 Task: Create a due date automation trigger when advanced on, on the monday before a card is due add checklist with an incomplete checklists at 11:00 AM.
Action: Mouse moved to (933, 275)
Screenshot: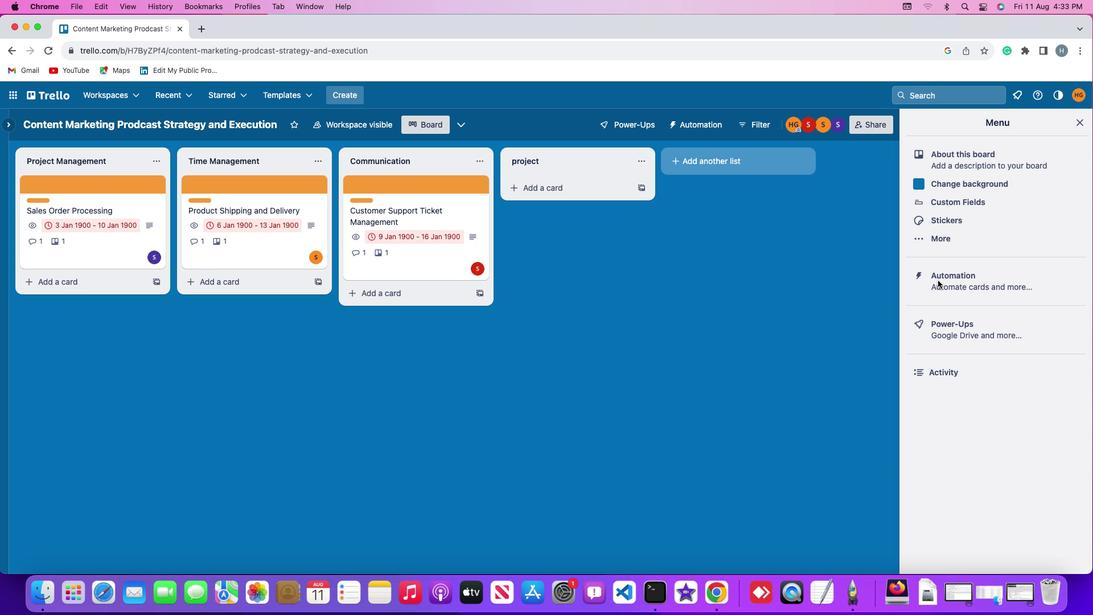 
Action: Mouse pressed left at (933, 275)
Screenshot: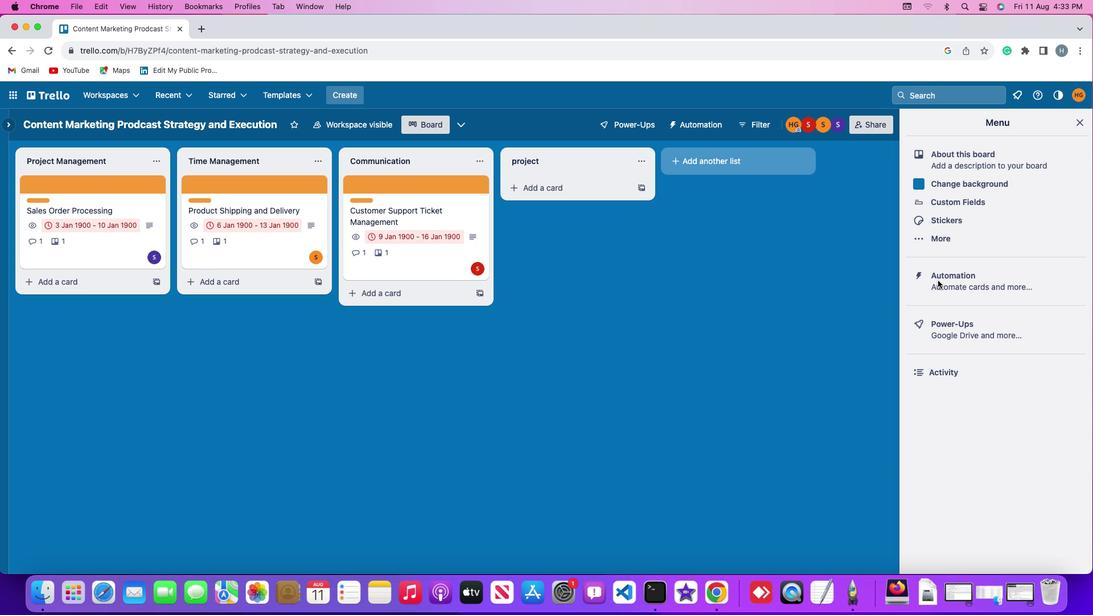 
Action: Mouse moved to (933, 275)
Screenshot: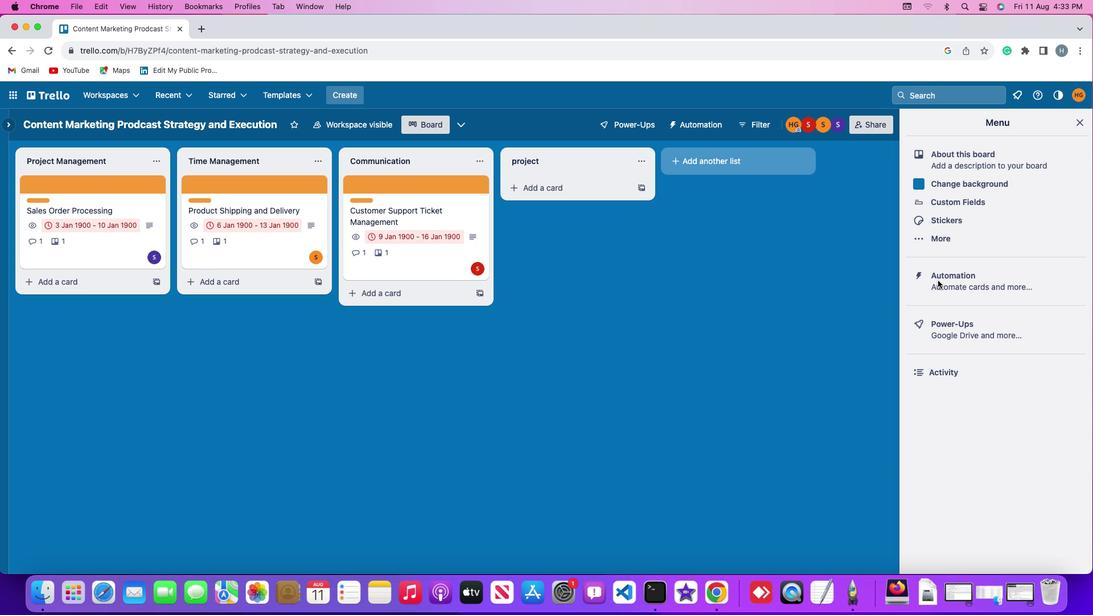 
Action: Mouse pressed left at (933, 275)
Screenshot: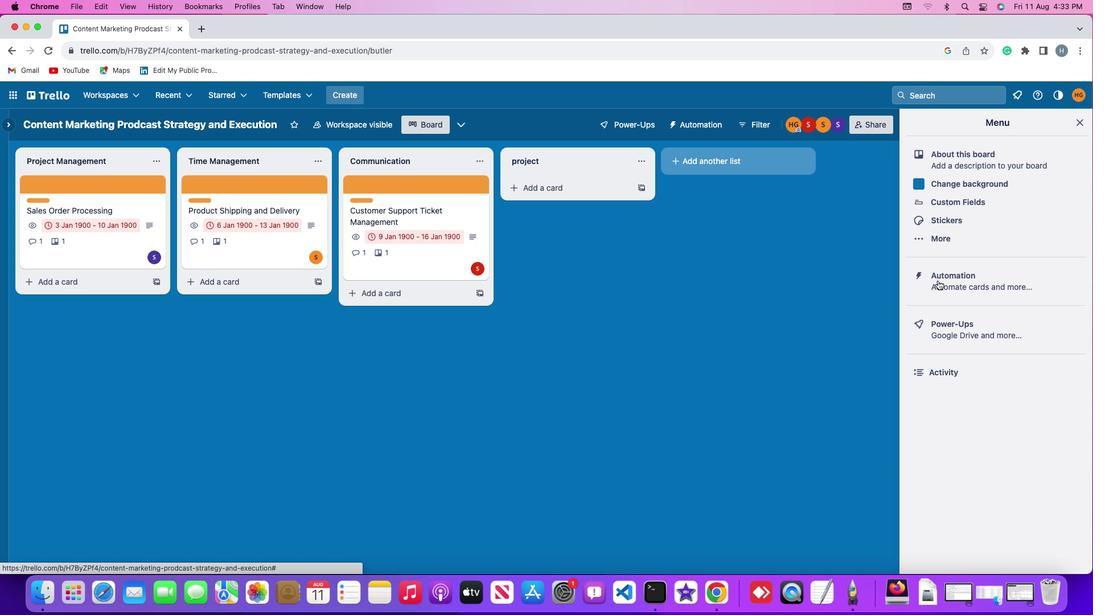 
Action: Mouse moved to (55, 264)
Screenshot: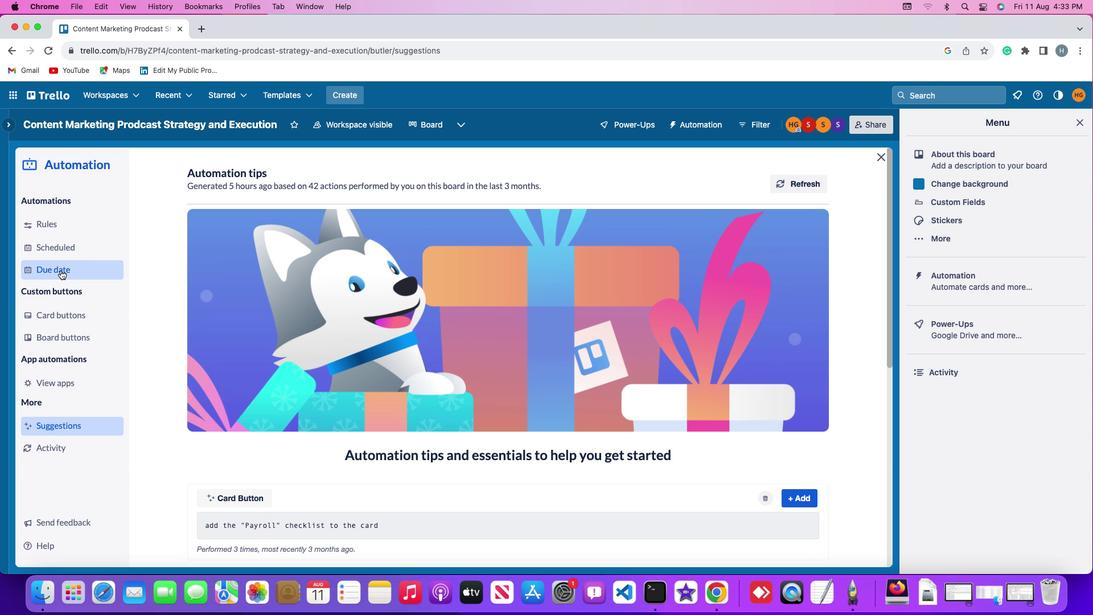 
Action: Mouse pressed left at (55, 264)
Screenshot: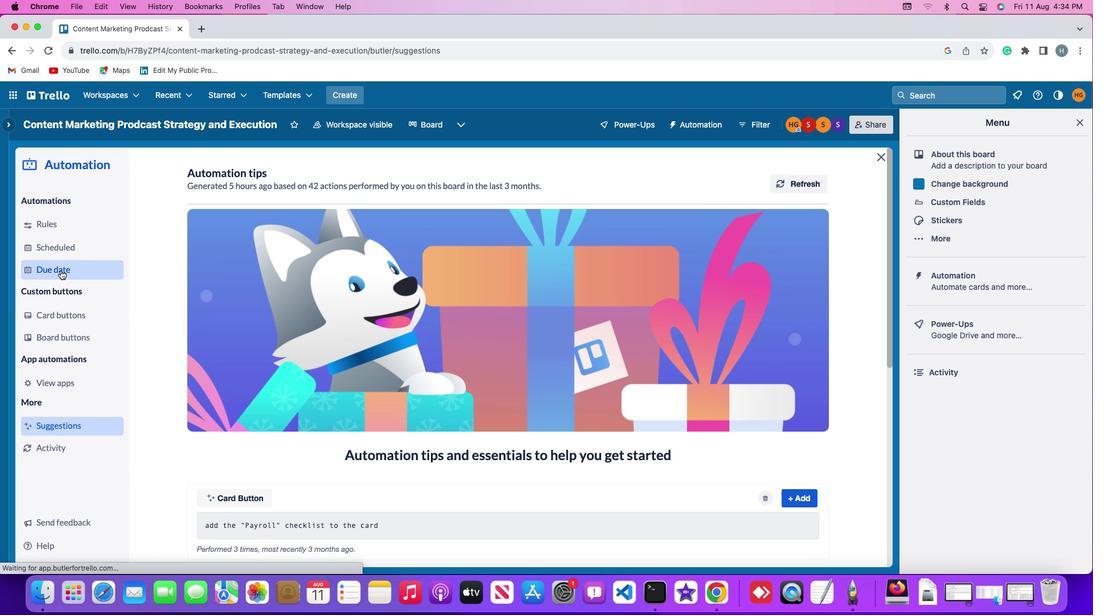 
Action: Mouse moved to (773, 171)
Screenshot: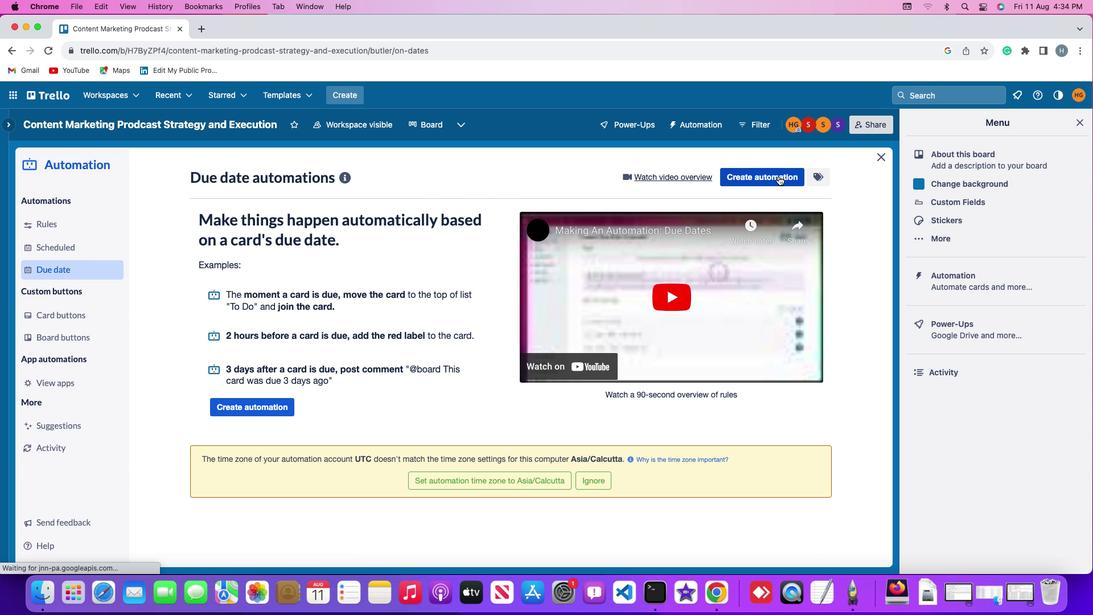 
Action: Mouse pressed left at (773, 171)
Screenshot: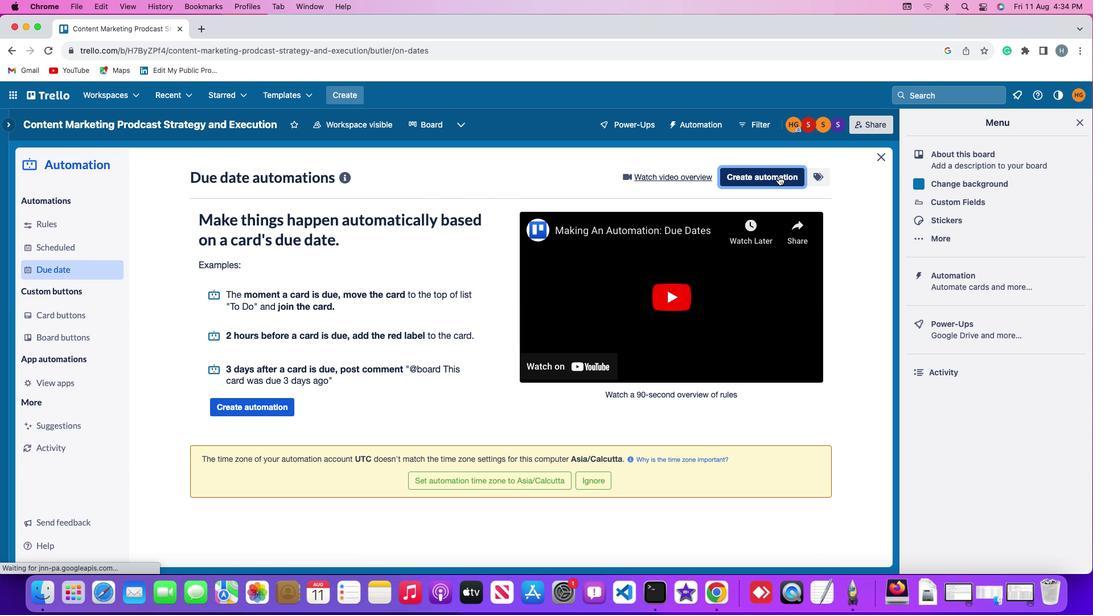 
Action: Mouse moved to (246, 284)
Screenshot: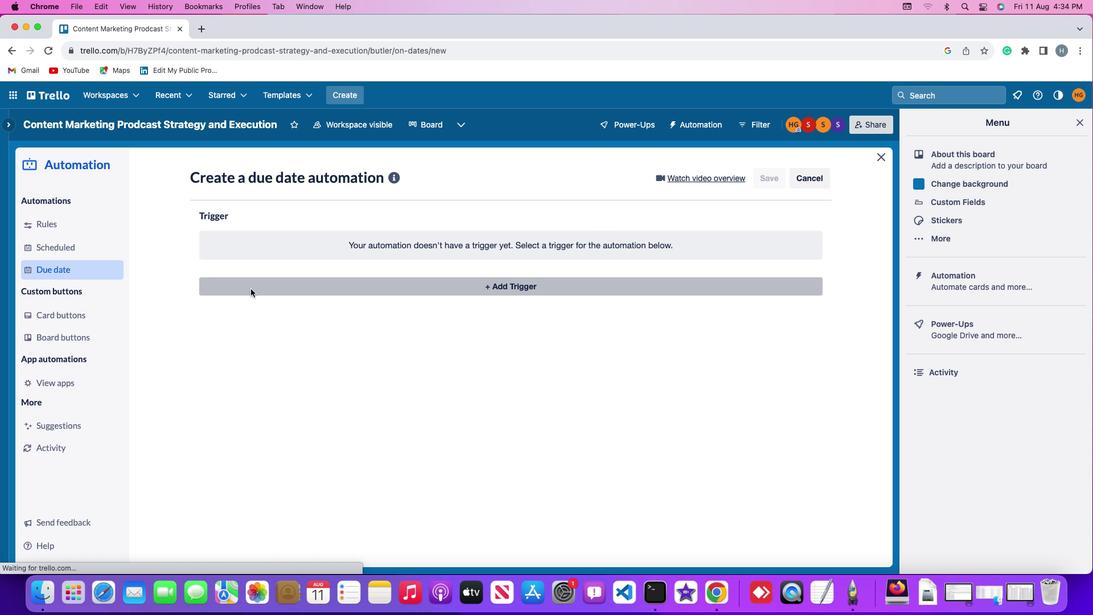 
Action: Mouse pressed left at (246, 284)
Screenshot: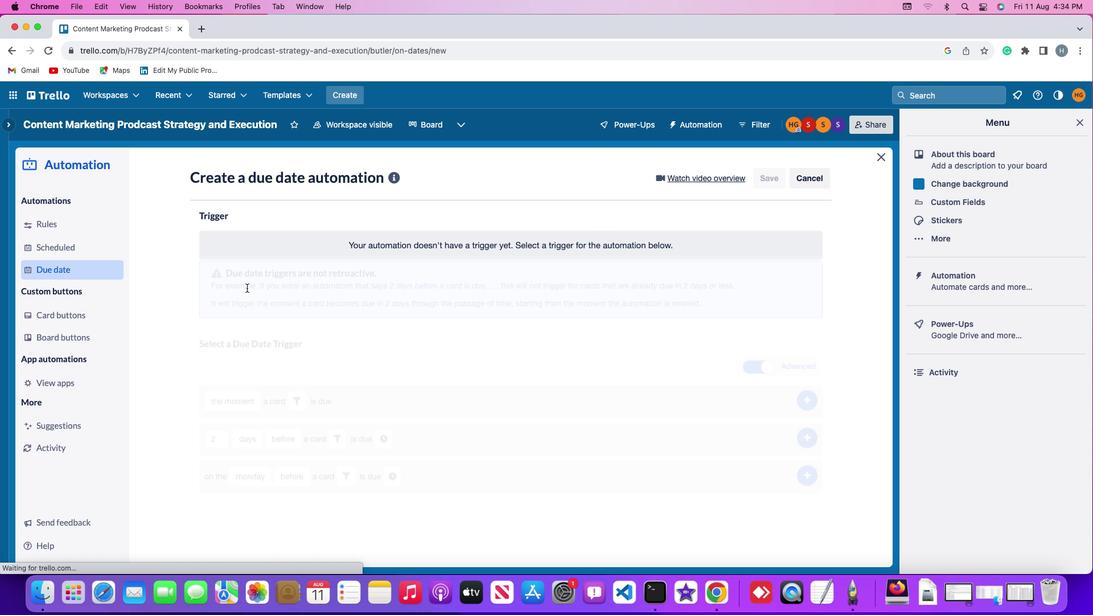 
Action: Mouse moved to (247, 490)
Screenshot: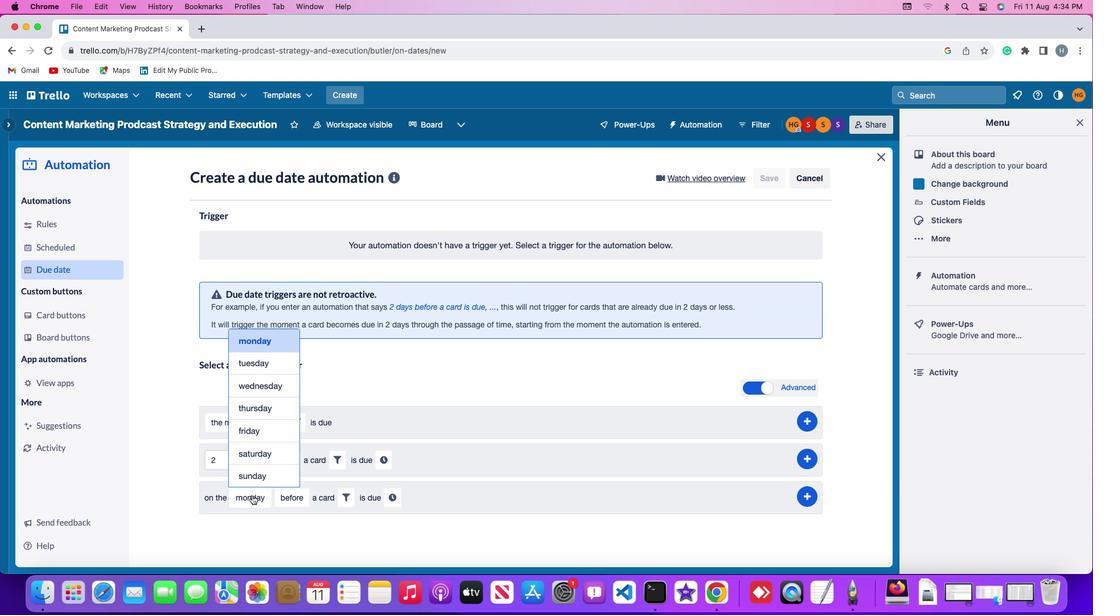
Action: Mouse pressed left at (247, 490)
Screenshot: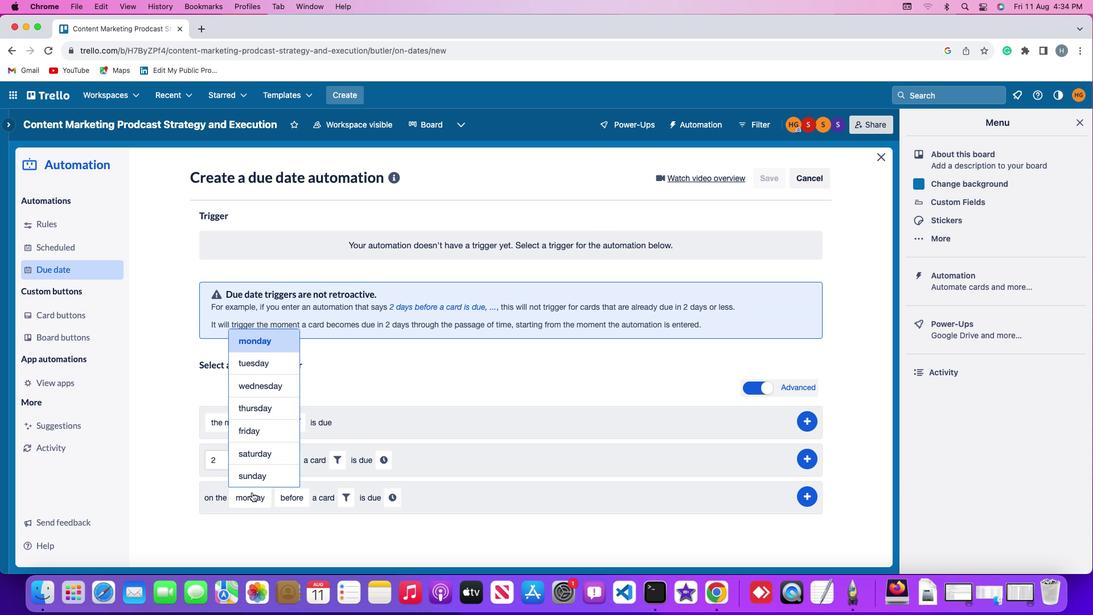 
Action: Mouse moved to (252, 340)
Screenshot: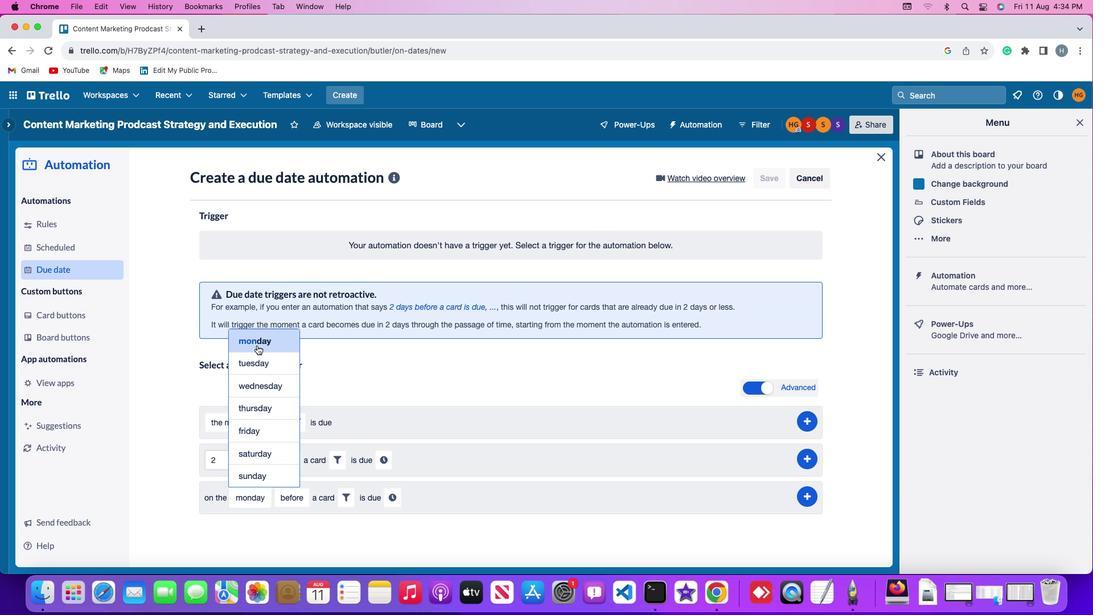 
Action: Mouse pressed left at (252, 340)
Screenshot: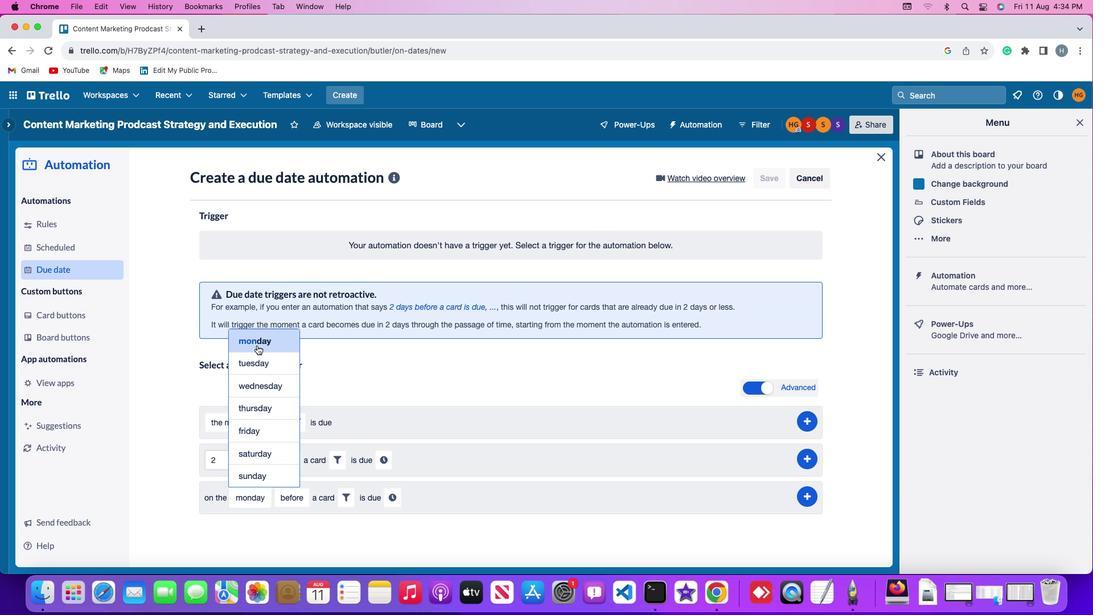 
Action: Mouse moved to (281, 494)
Screenshot: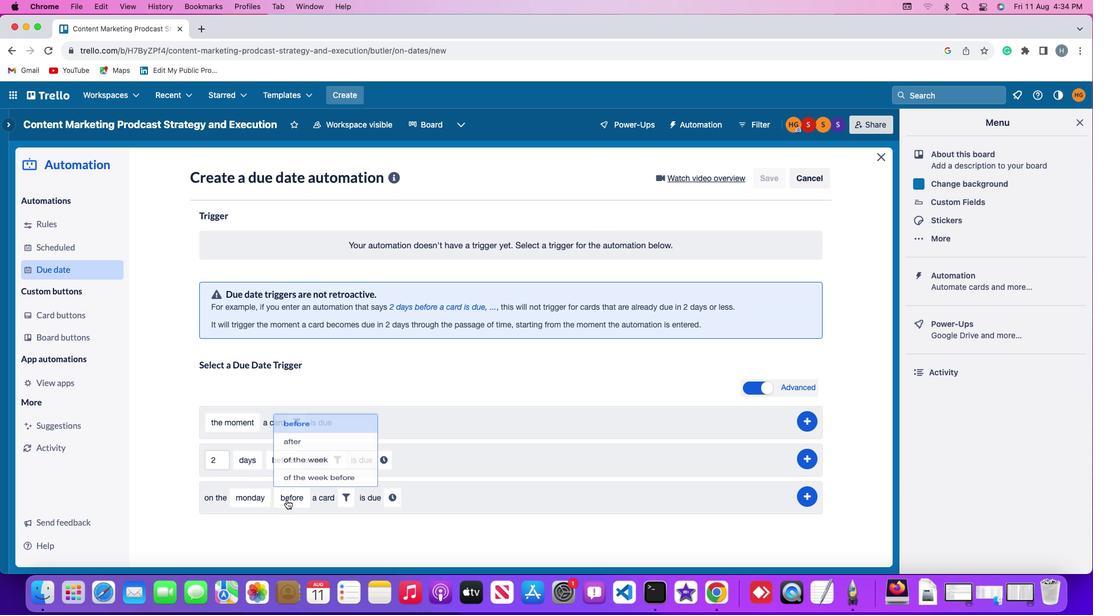 
Action: Mouse pressed left at (281, 494)
Screenshot: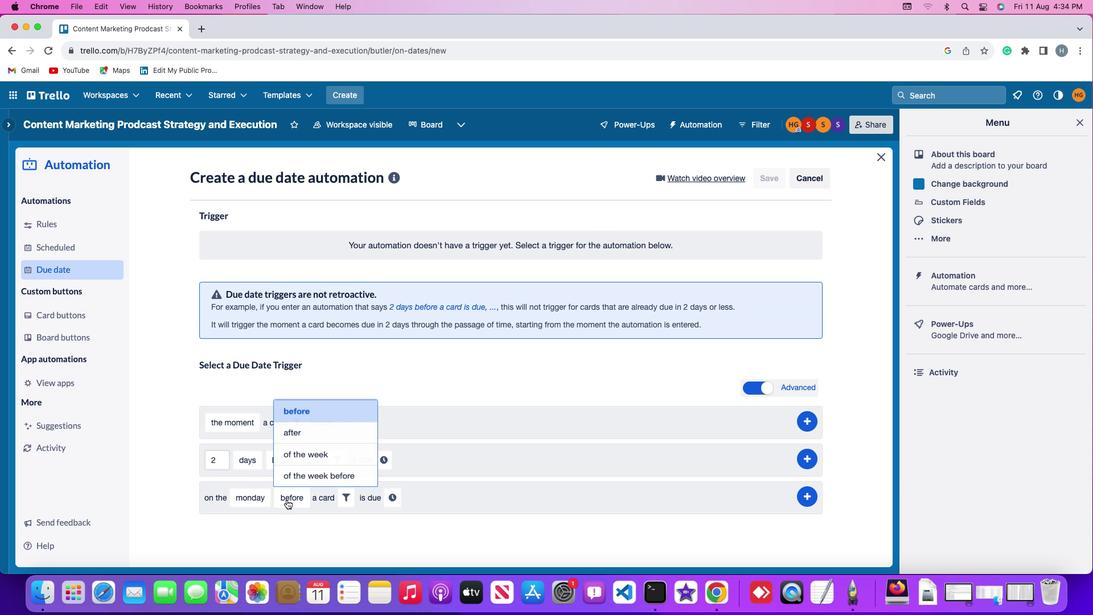 
Action: Mouse moved to (306, 404)
Screenshot: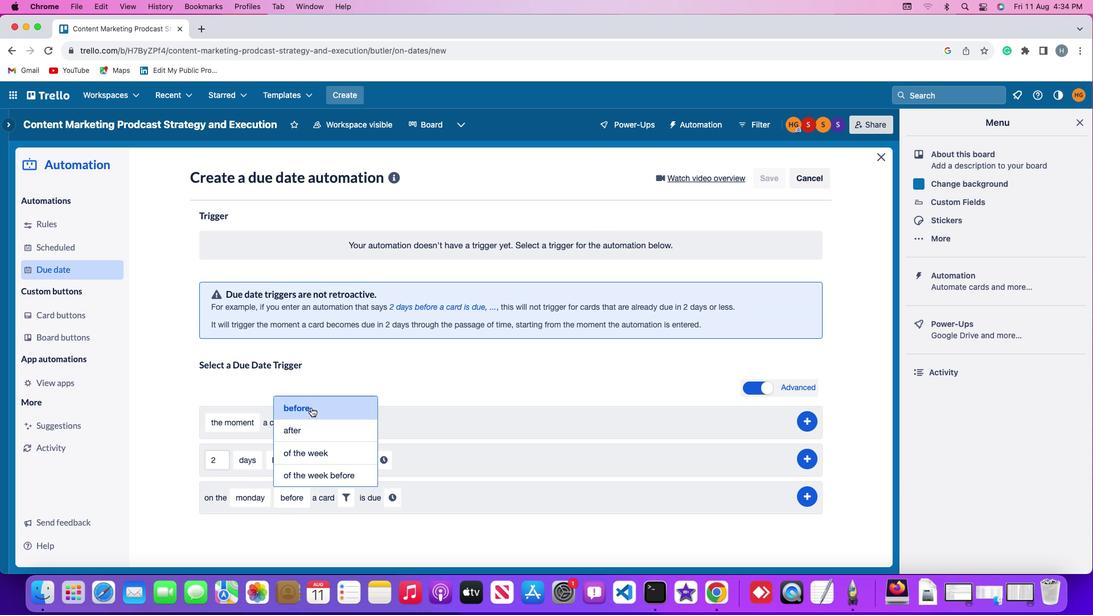 
Action: Mouse pressed left at (306, 404)
Screenshot: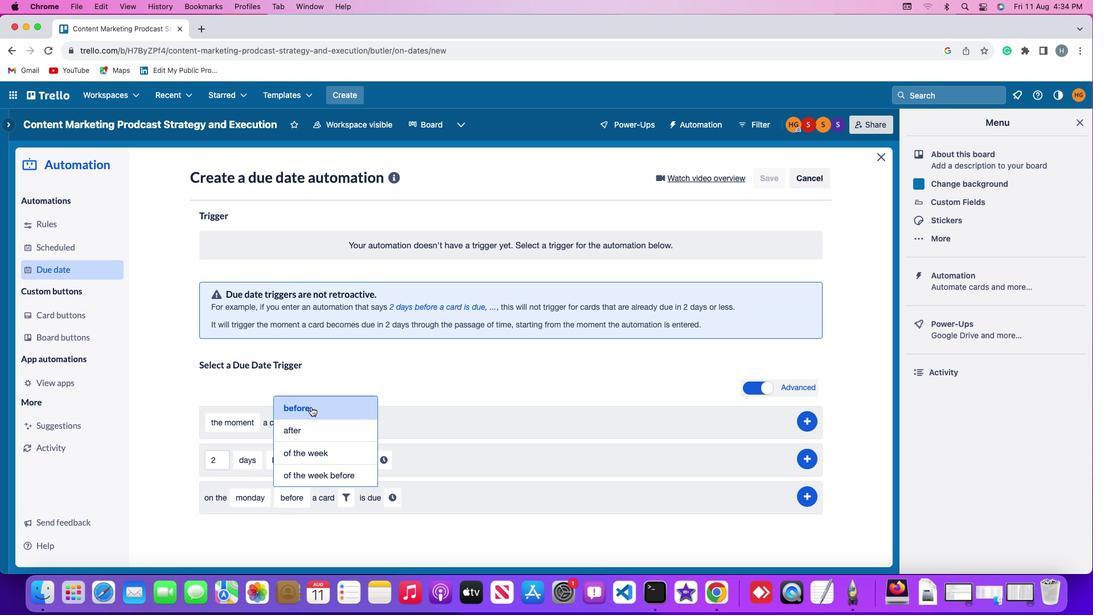 
Action: Mouse moved to (343, 485)
Screenshot: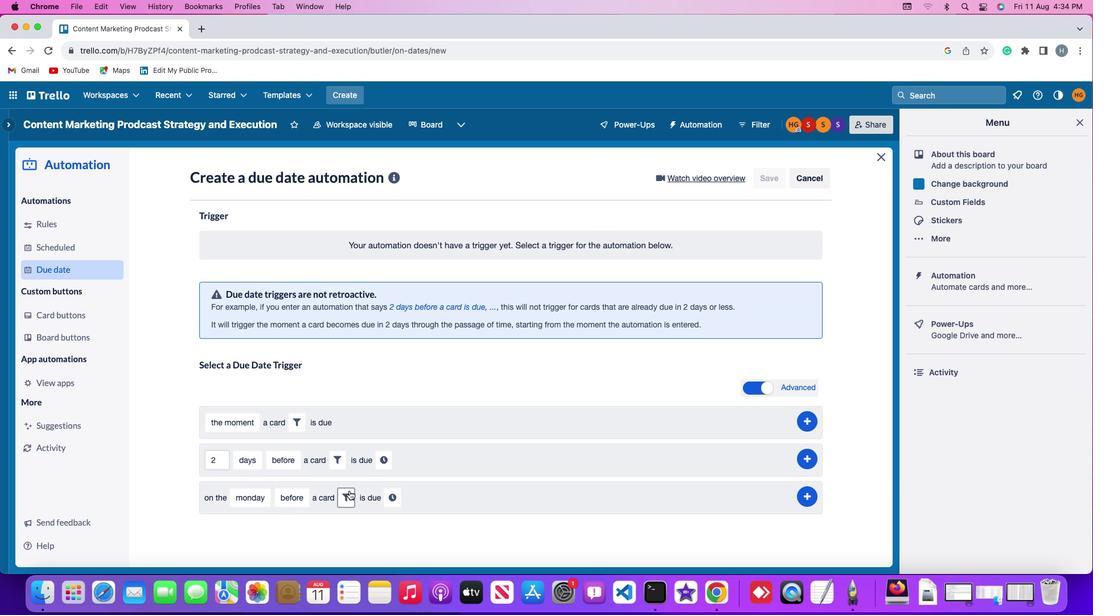 
Action: Mouse pressed left at (343, 485)
Screenshot: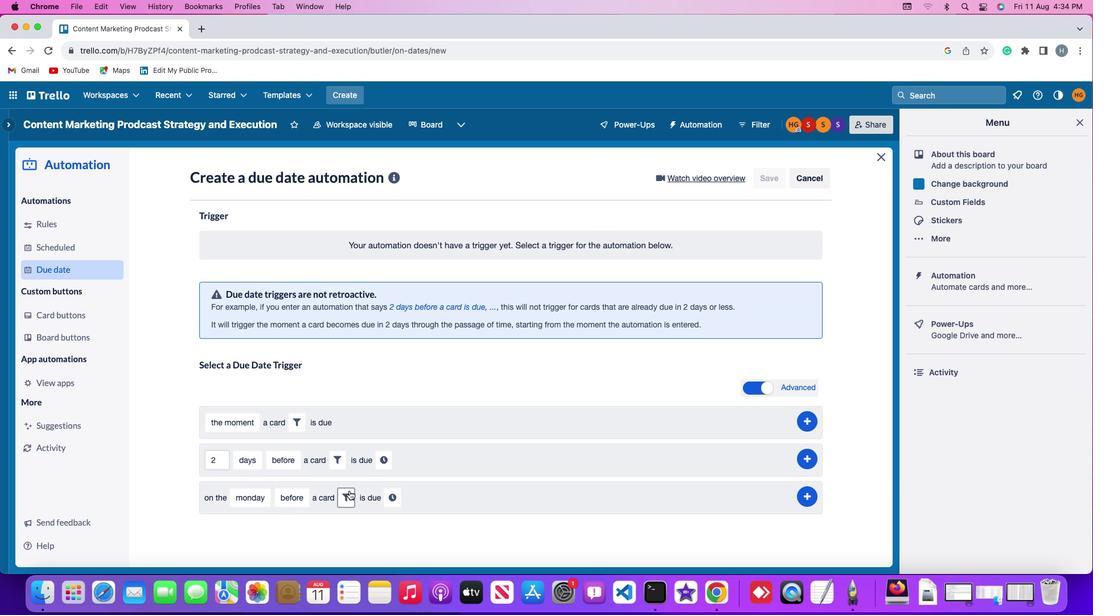 
Action: Mouse moved to (404, 523)
Screenshot: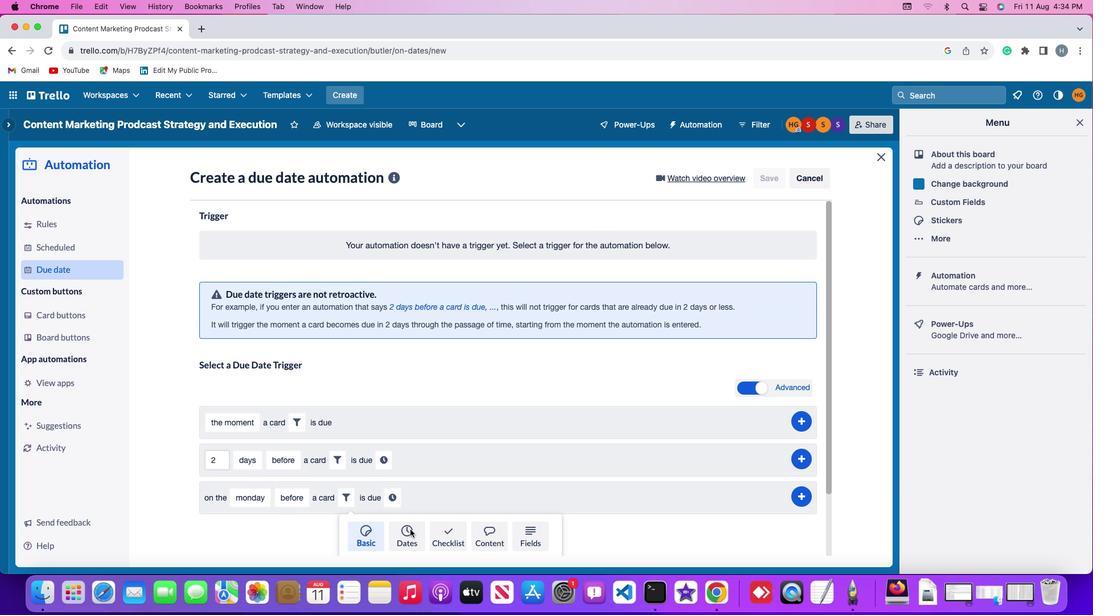 
Action: Mouse pressed left at (404, 523)
Screenshot: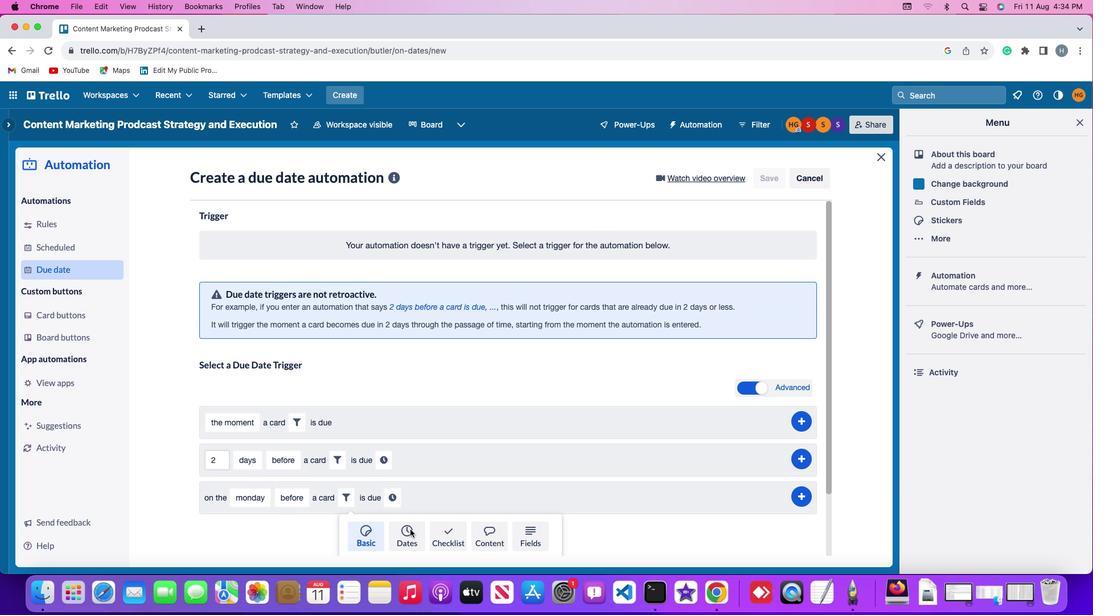 
Action: Mouse moved to (437, 525)
Screenshot: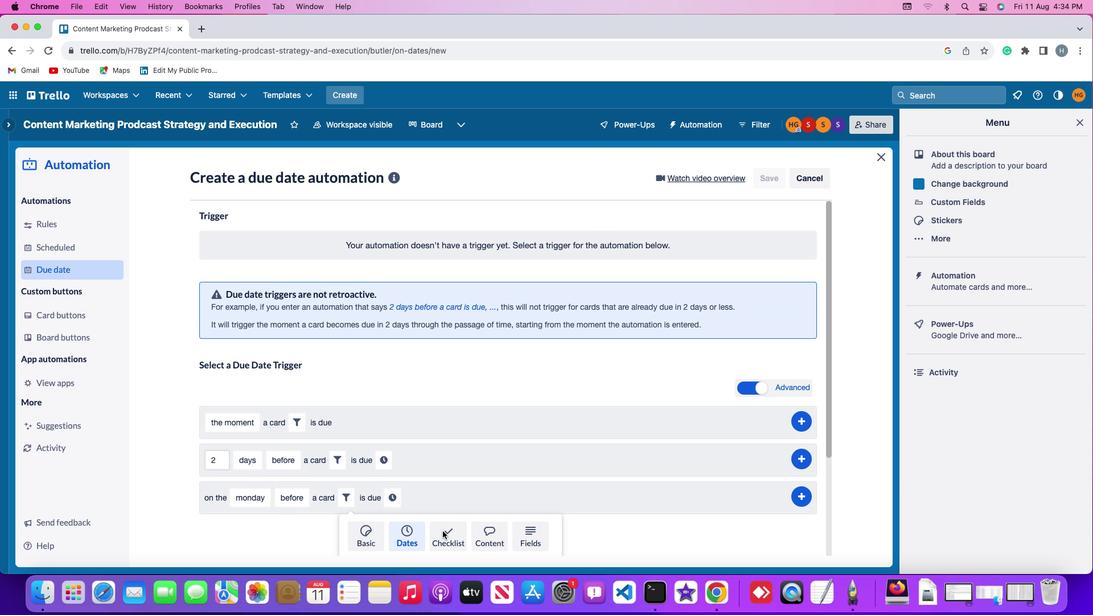 
Action: Mouse pressed left at (437, 525)
Screenshot: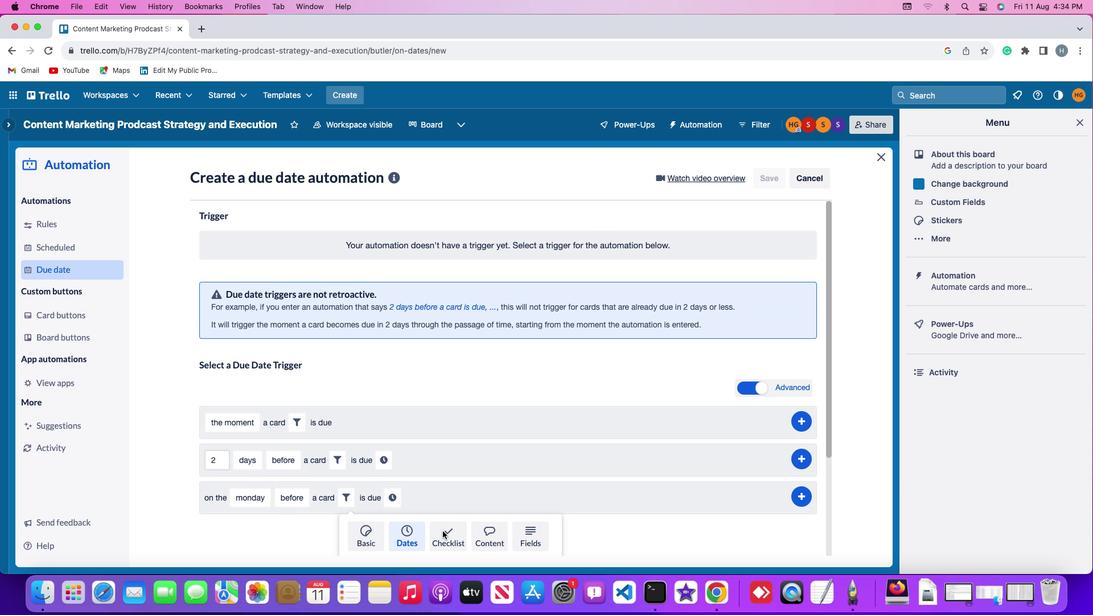 
Action: Mouse moved to (334, 534)
Screenshot: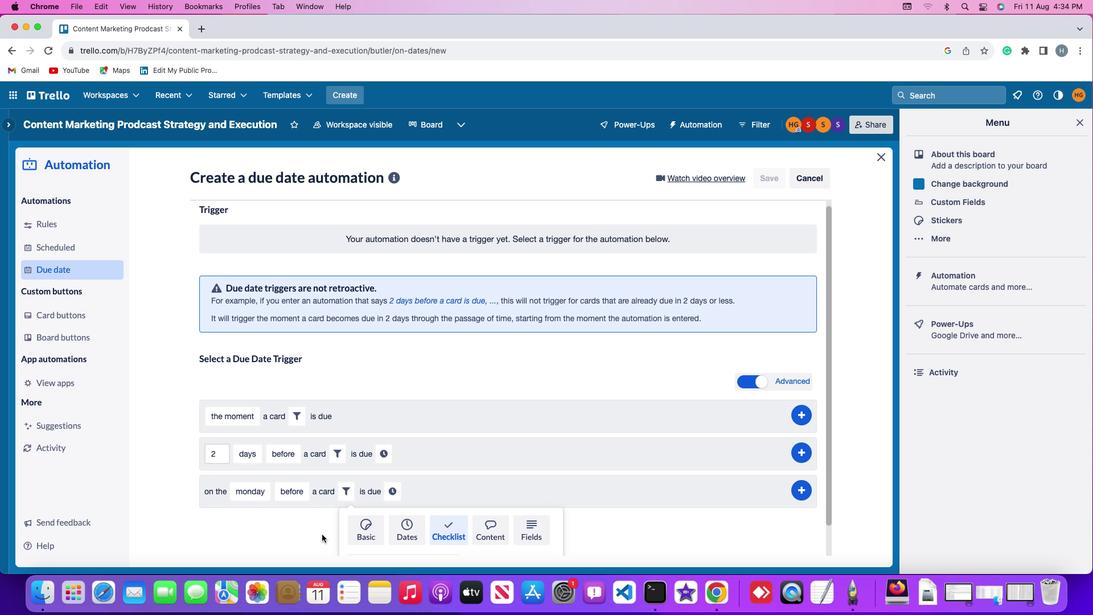 
Action: Mouse scrolled (334, 534) with delta (-4, -5)
Screenshot: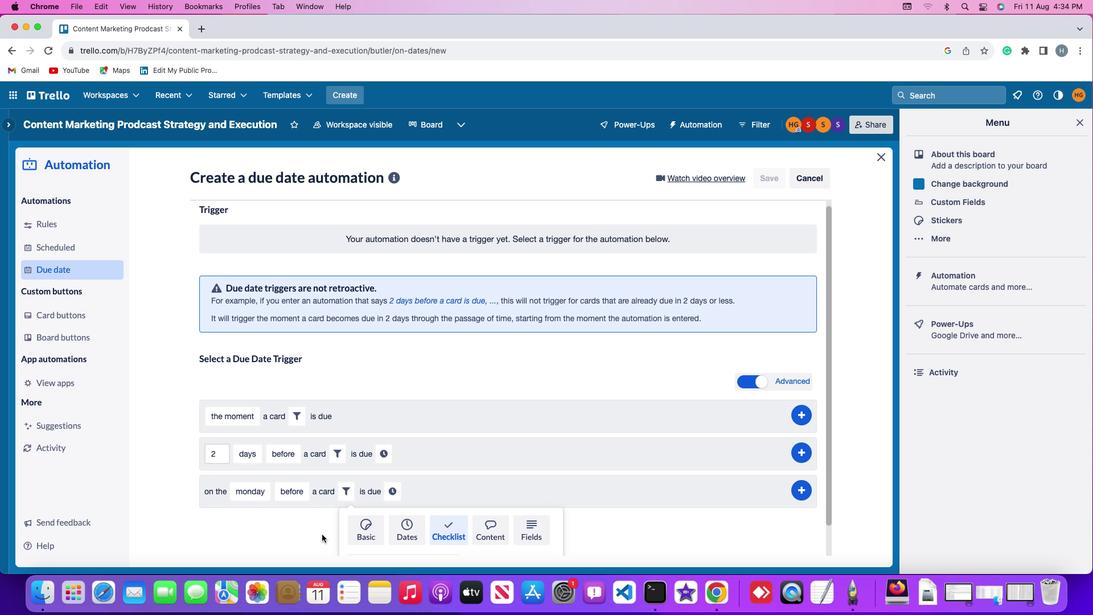 
Action: Mouse moved to (333, 534)
Screenshot: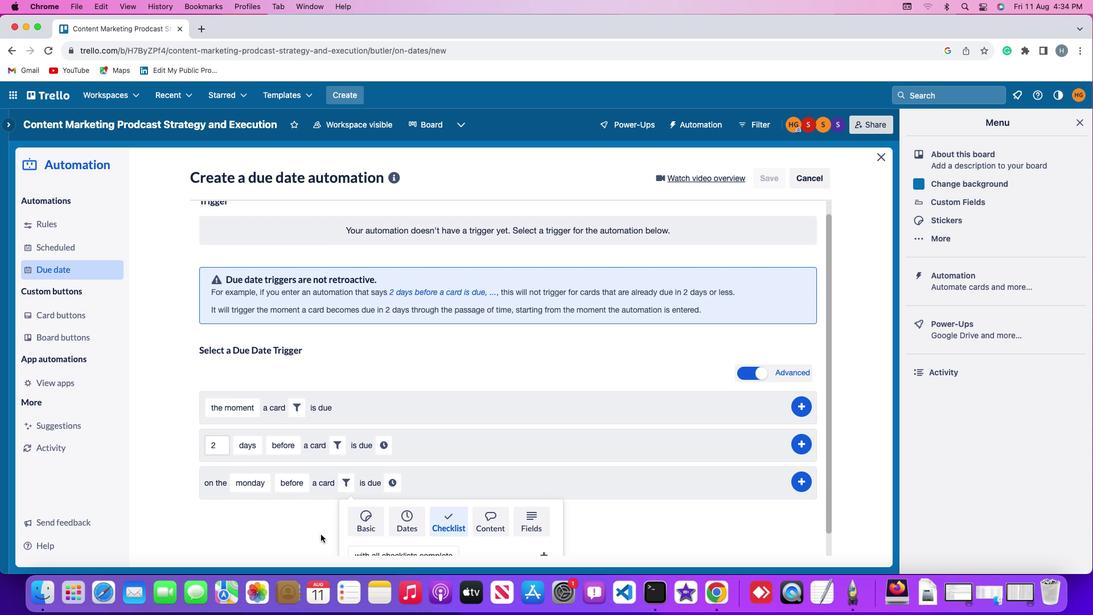 
Action: Mouse scrolled (333, 534) with delta (-4, -5)
Screenshot: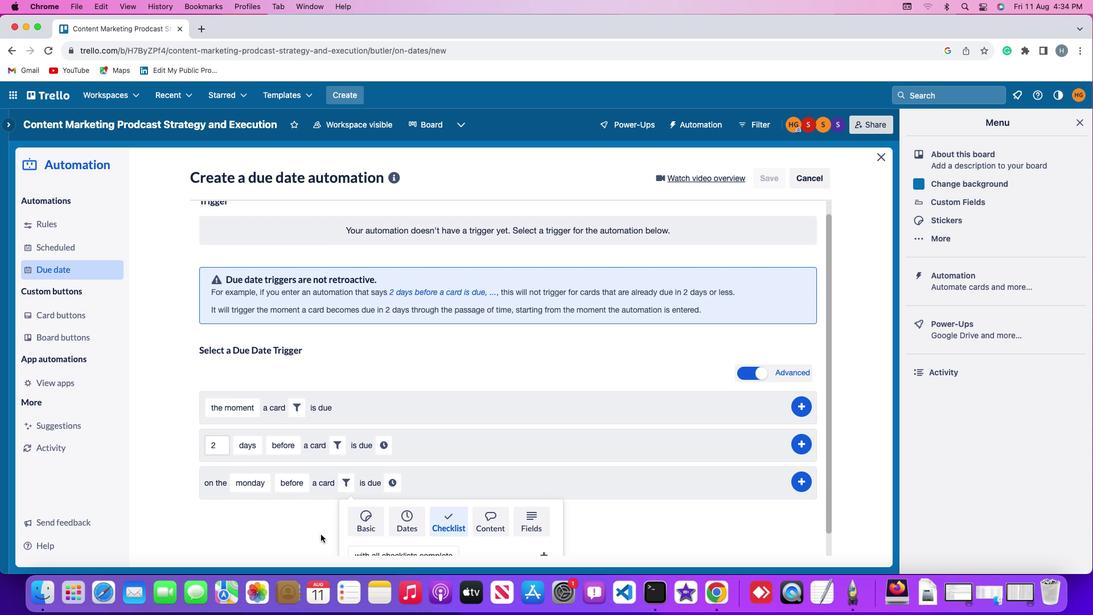
Action: Mouse moved to (329, 533)
Screenshot: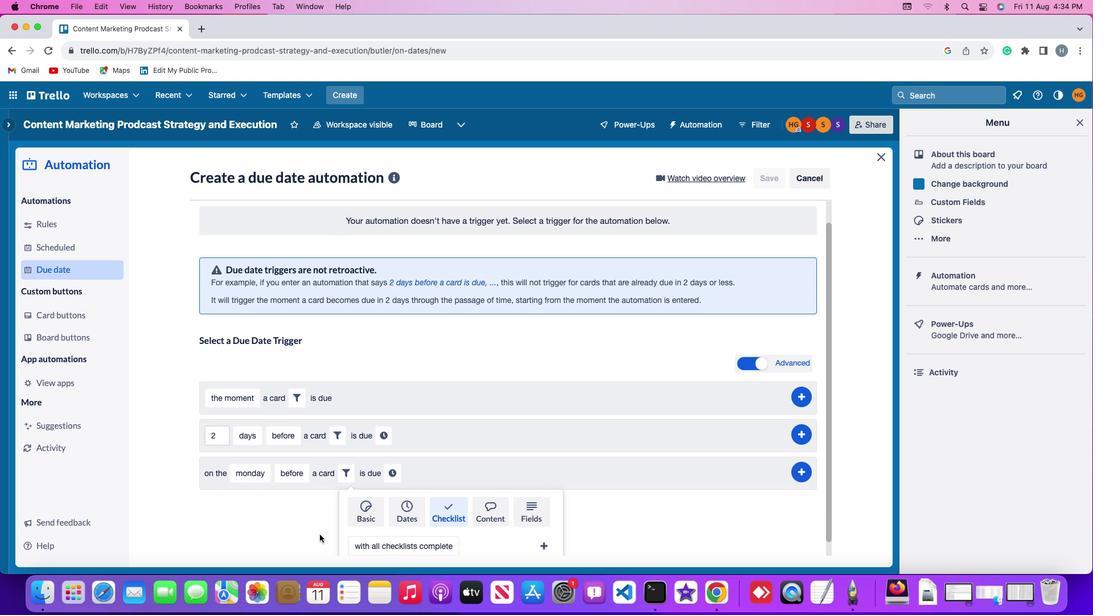 
Action: Mouse scrolled (329, 533) with delta (-4, -6)
Screenshot: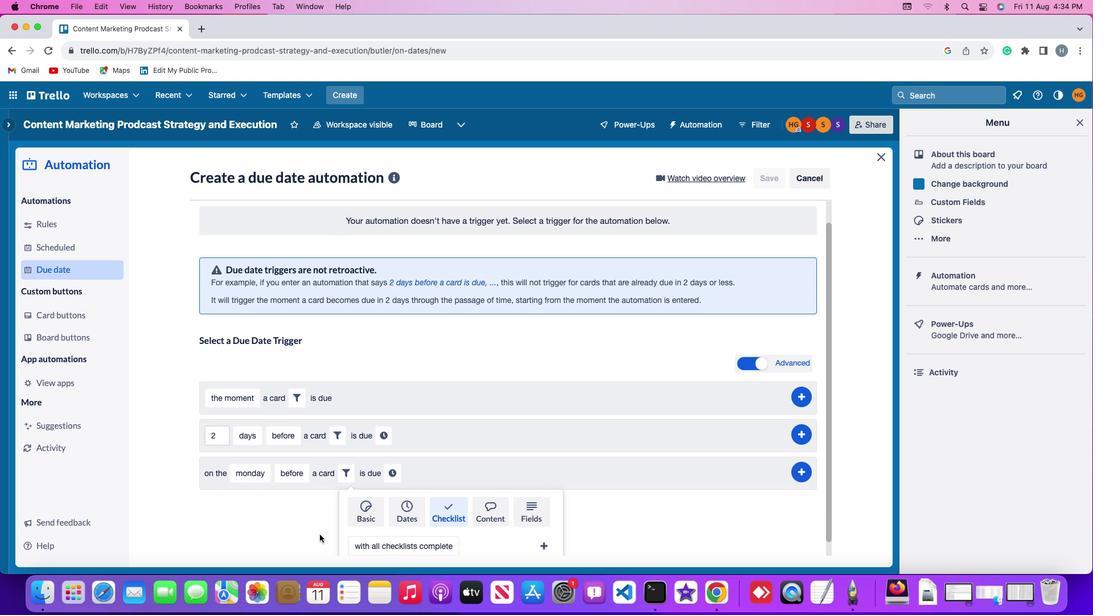 
Action: Mouse moved to (310, 526)
Screenshot: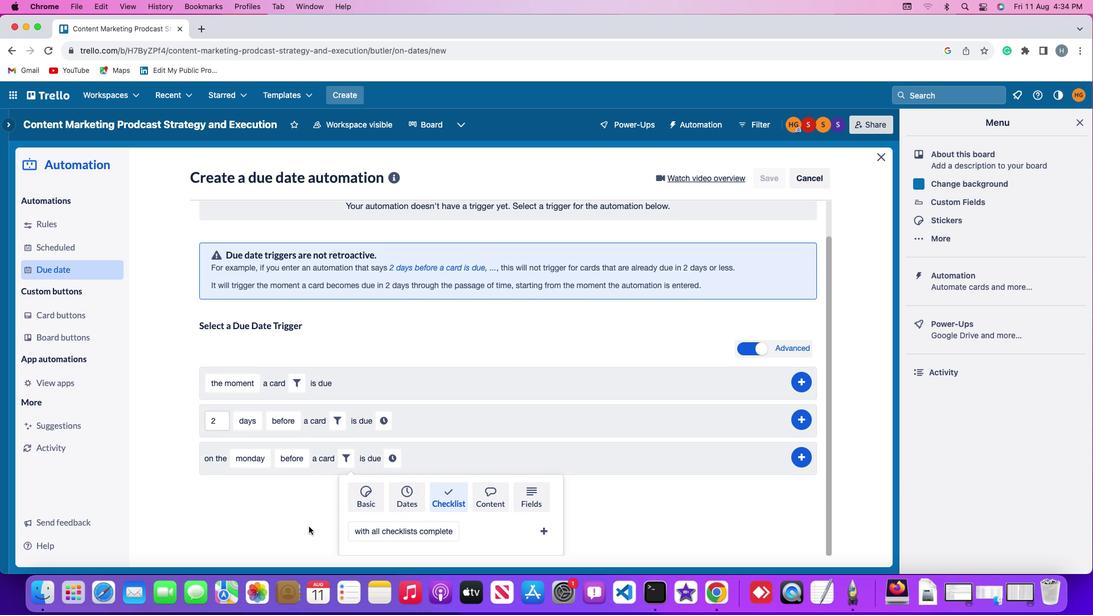 
Action: Mouse scrolled (310, 526) with delta (-4, -5)
Screenshot: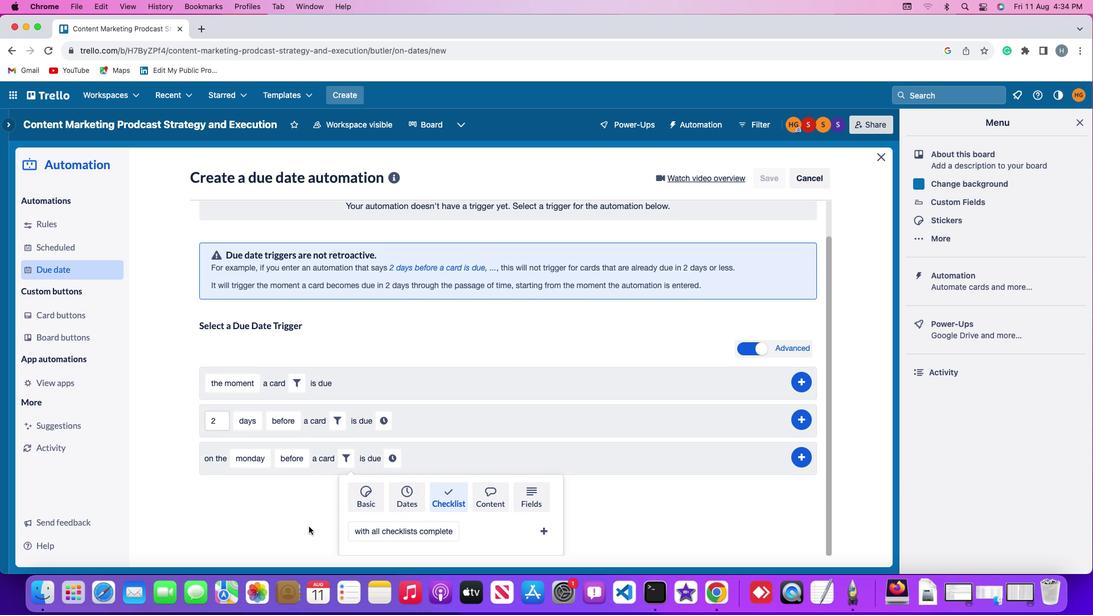 
Action: Mouse moved to (305, 522)
Screenshot: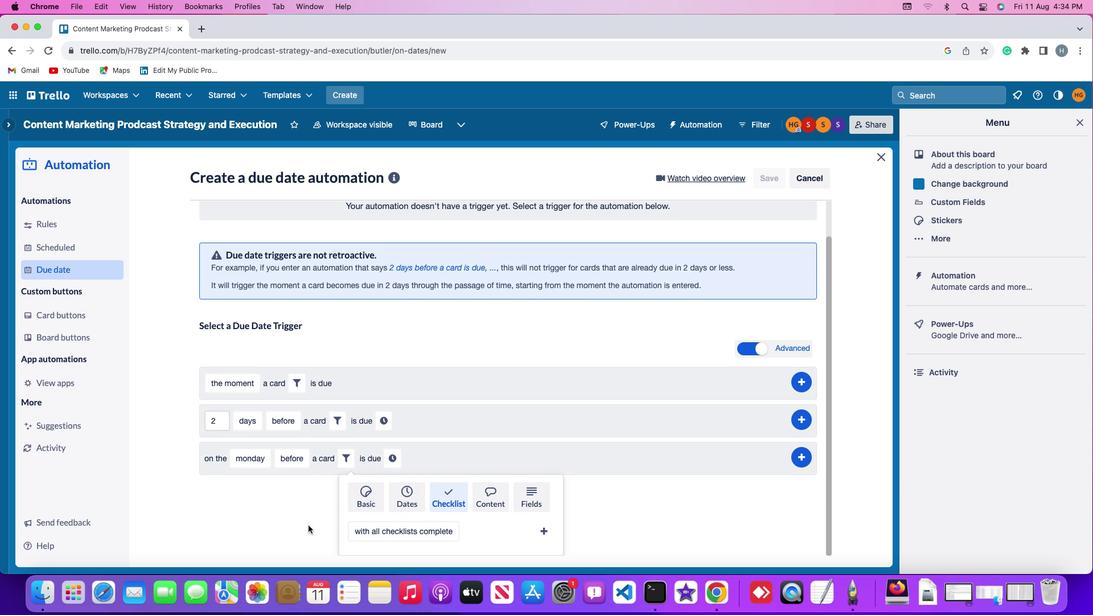 
Action: Mouse scrolled (305, 522) with delta (-4, -5)
Screenshot: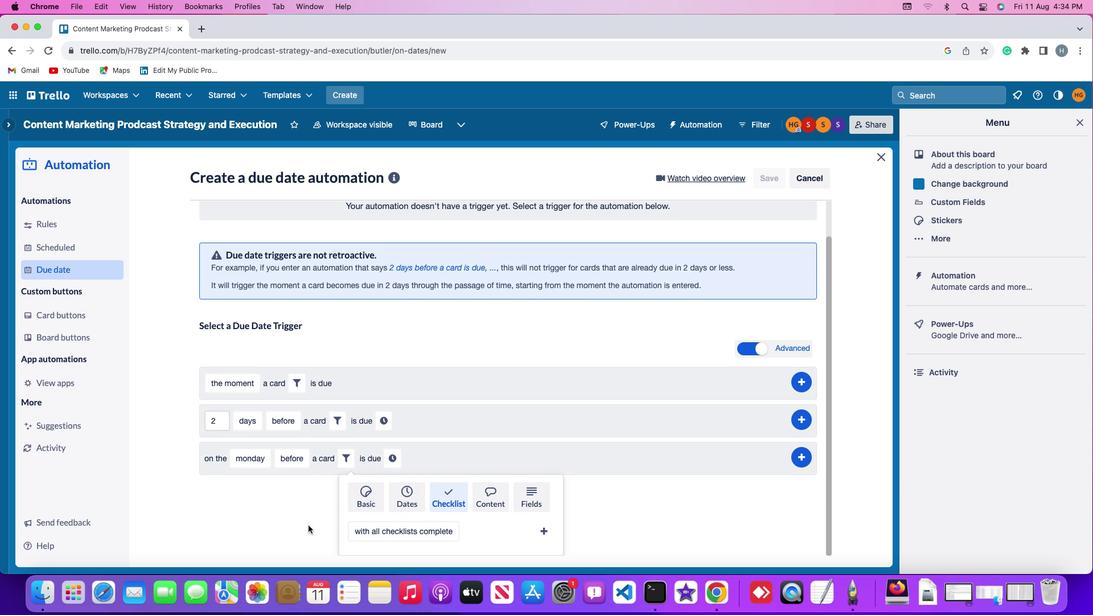 
Action: Mouse moved to (304, 522)
Screenshot: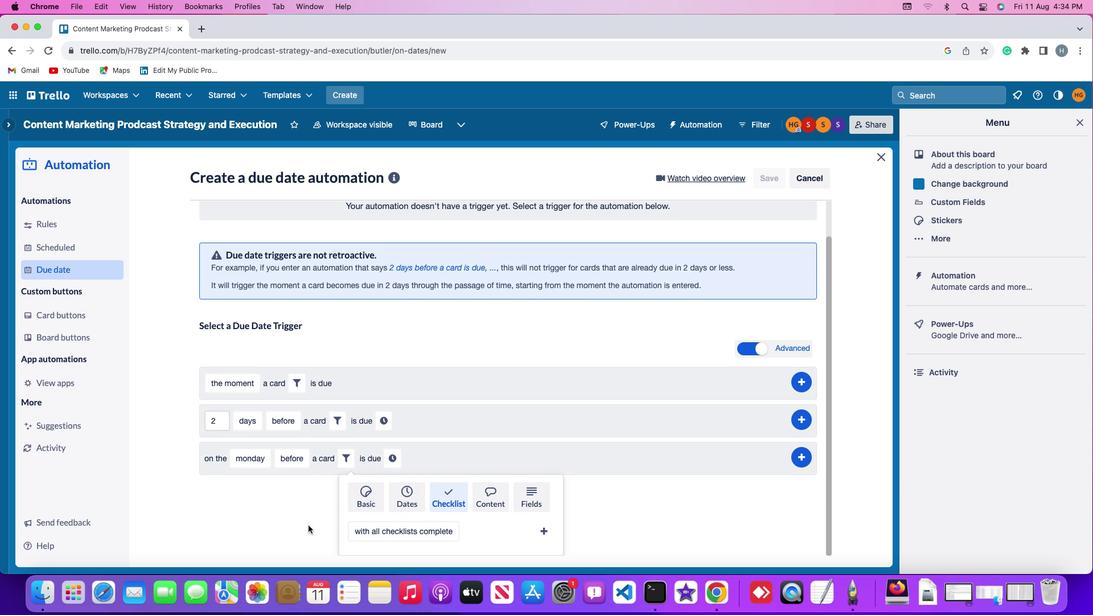 
Action: Mouse scrolled (304, 522) with delta (-4, -6)
Screenshot: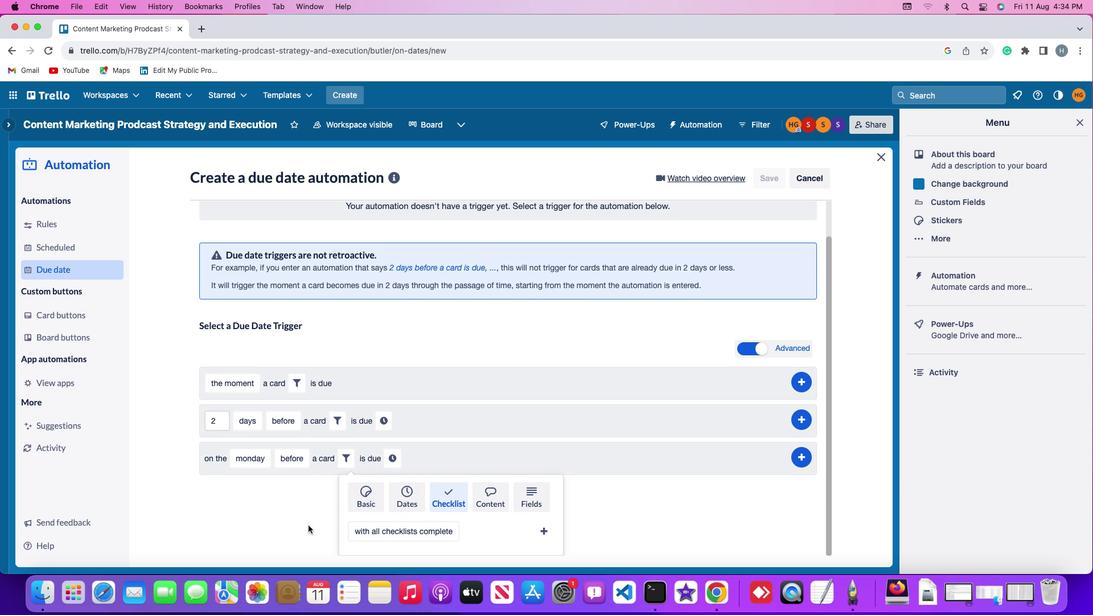 
Action: Mouse moved to (303, 521)
Screenshot: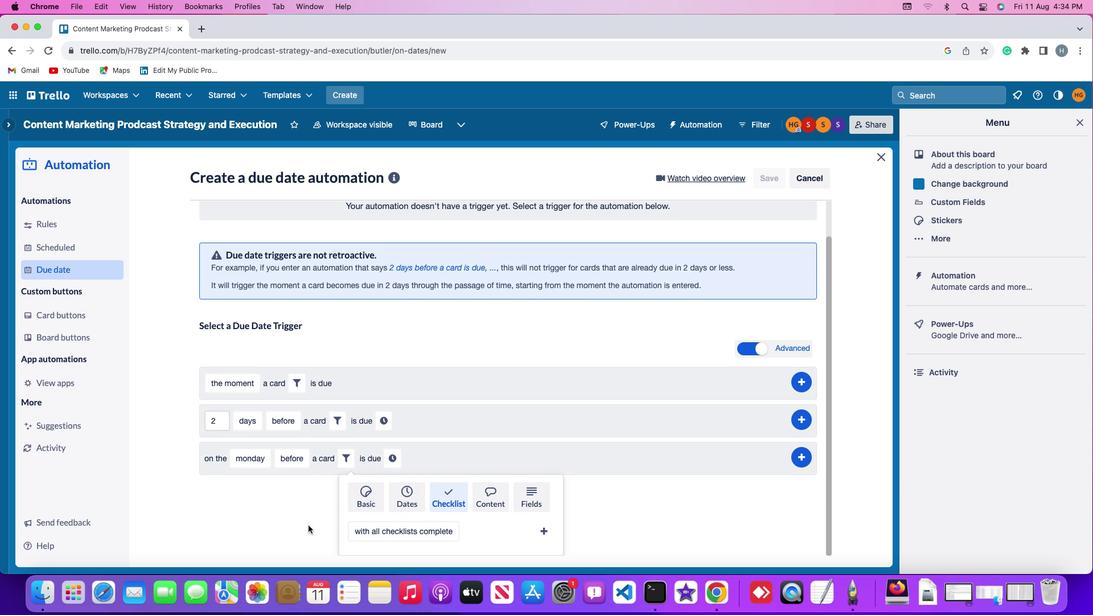 
Action: Mouse scrolled (303, 521) with delta (-4, -6)
Screenshot: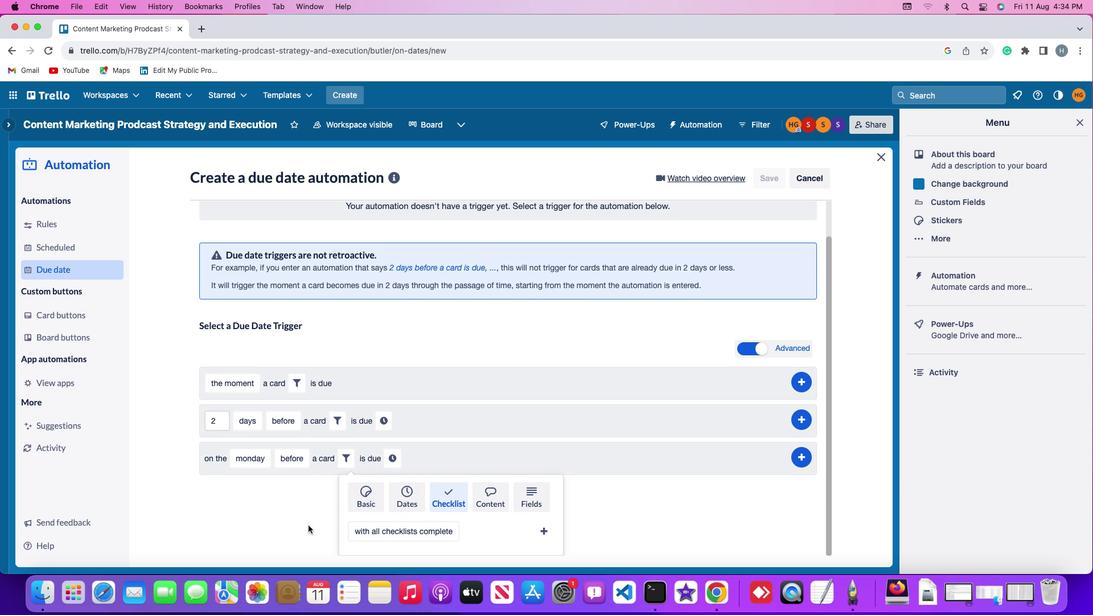 
Action: Mouse moved to (383, 526)
Screenshot: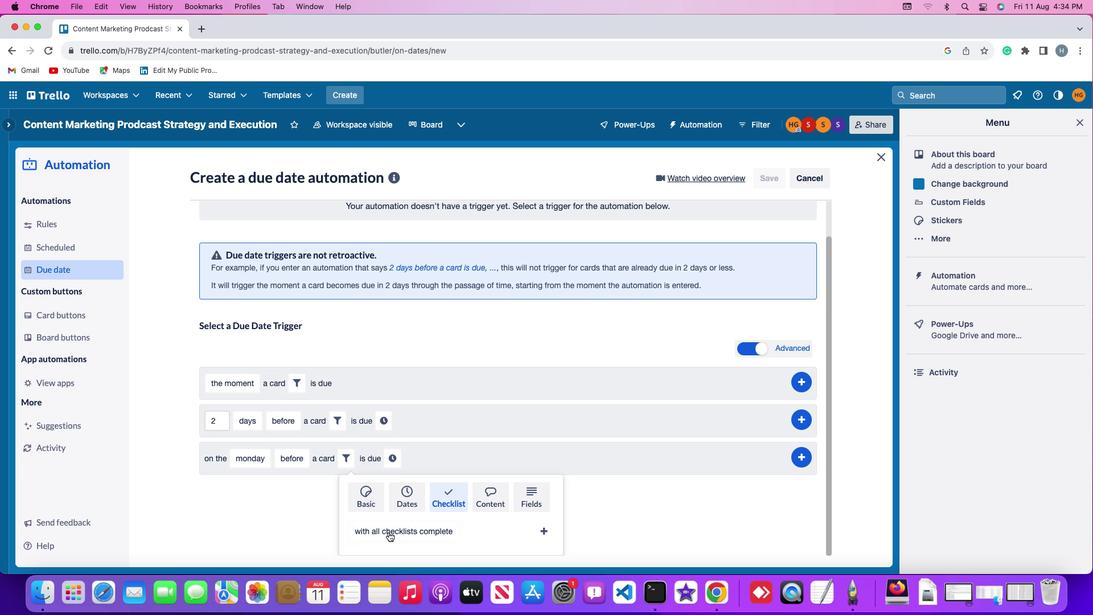 
Action: Mouse pressed left at (383, 526)
Screenshot: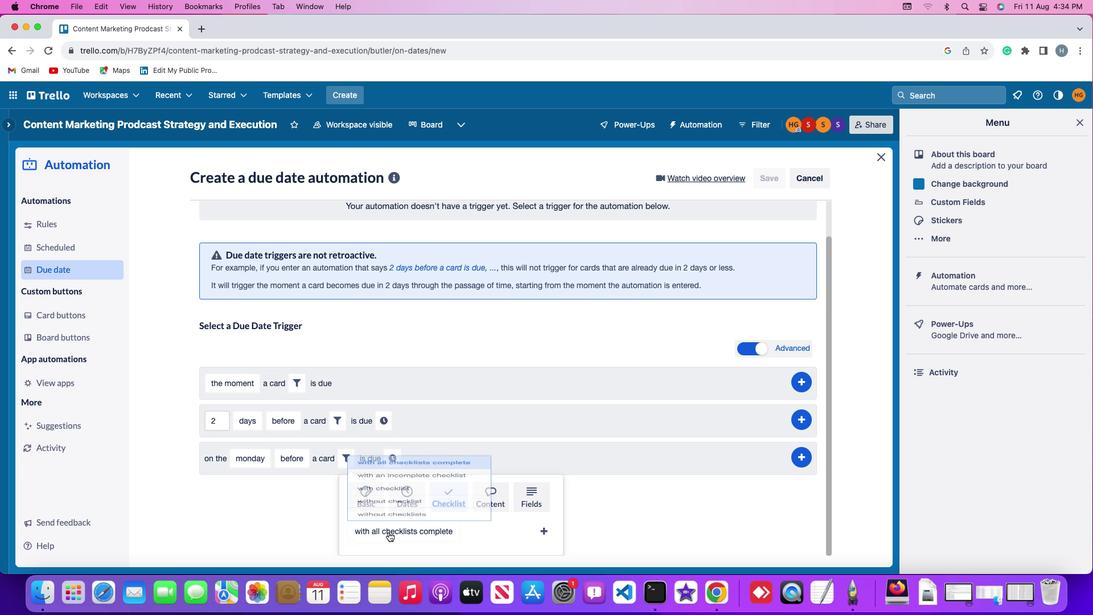 
Action: Mouse moved to (418, 436)
Screenshot: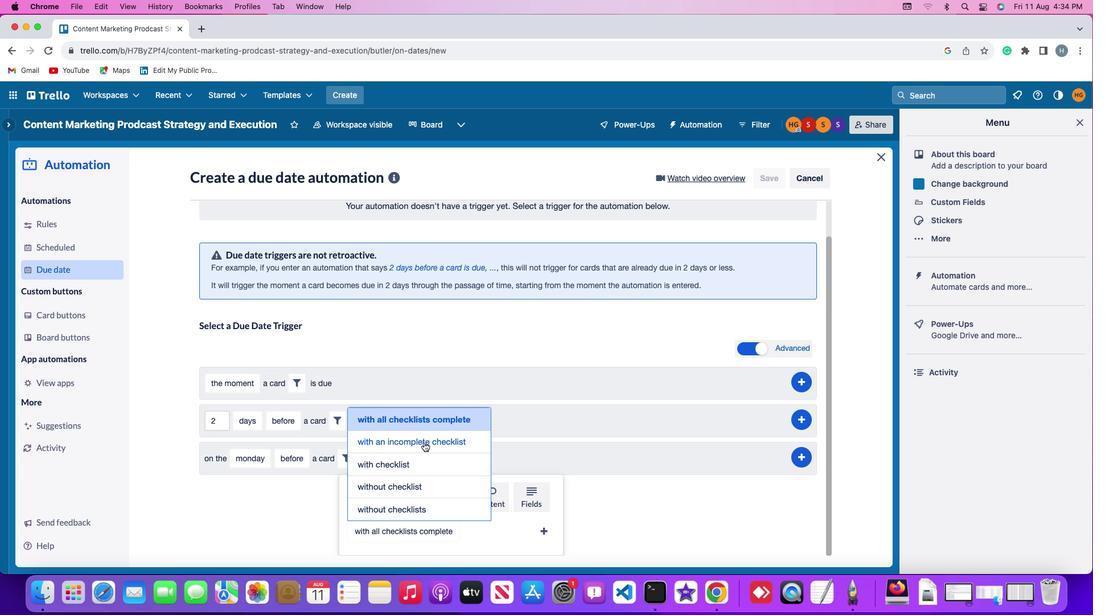 
Action: Mouse pressed left at (418, 436)
Screenshot: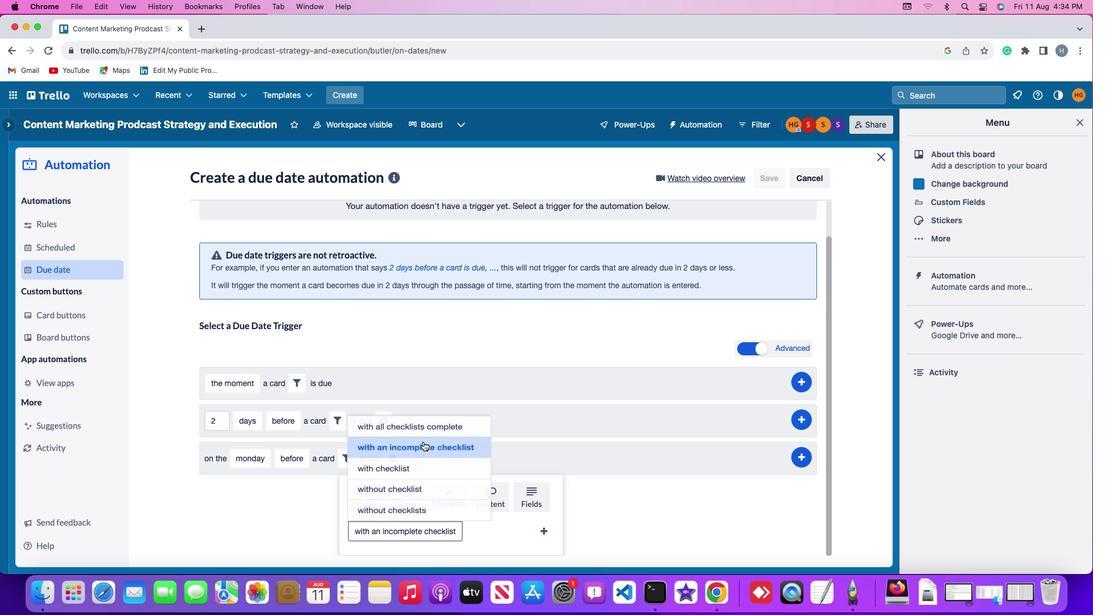 
Action: Mouse moved to (539, 524)
Screenshot: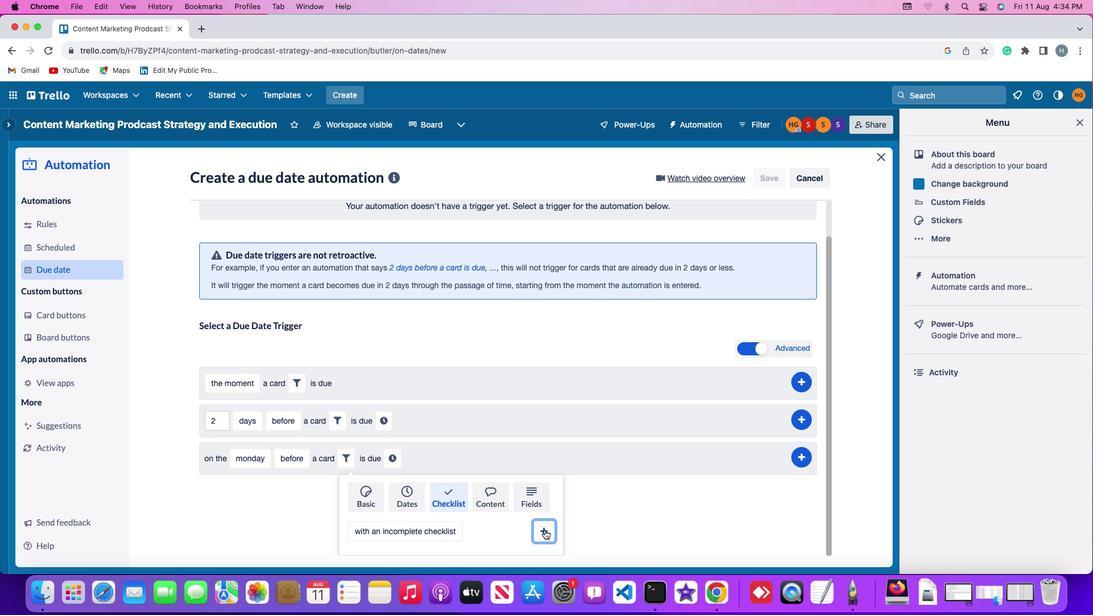 
Action: Mouse pressed left at (539, 524)
Screenshot: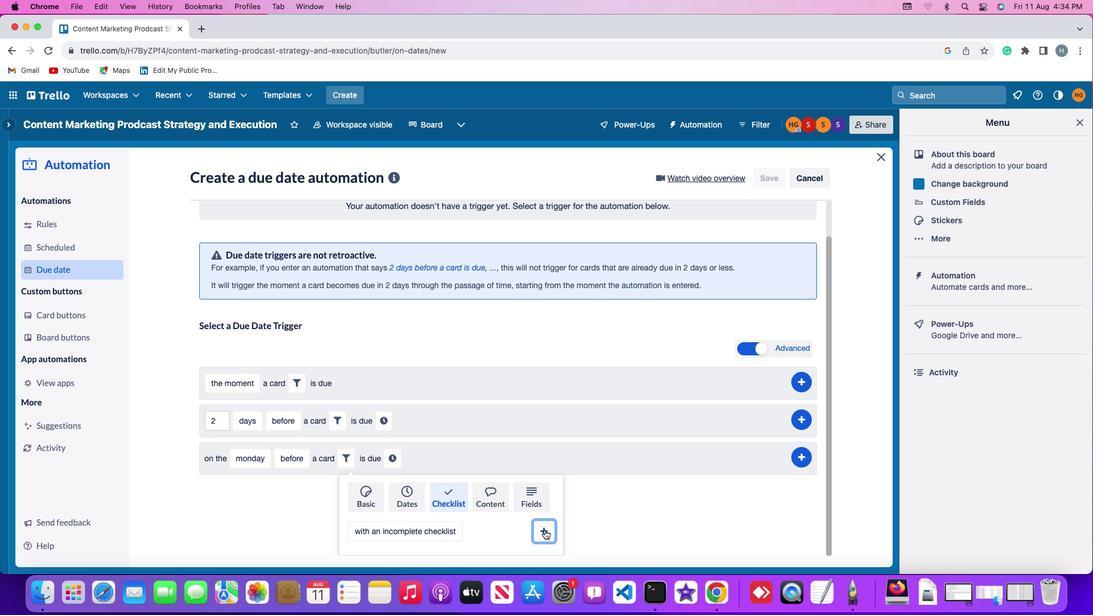 
Action: Mouse moved to (516, 493)
Screenshot: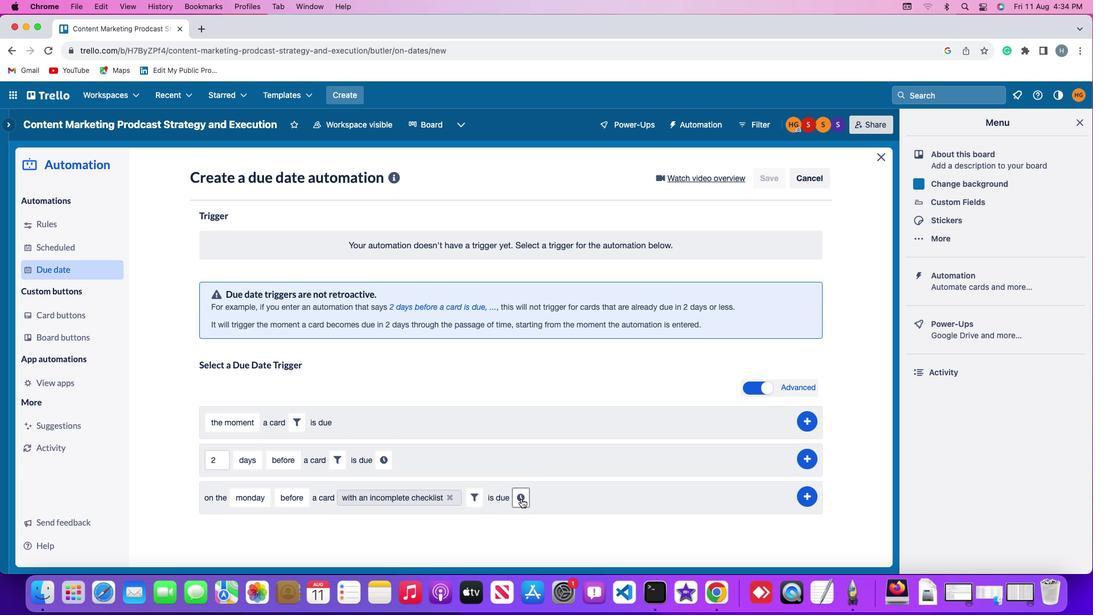
Action: Mouse pressed left at (516, 493)
Screenshot: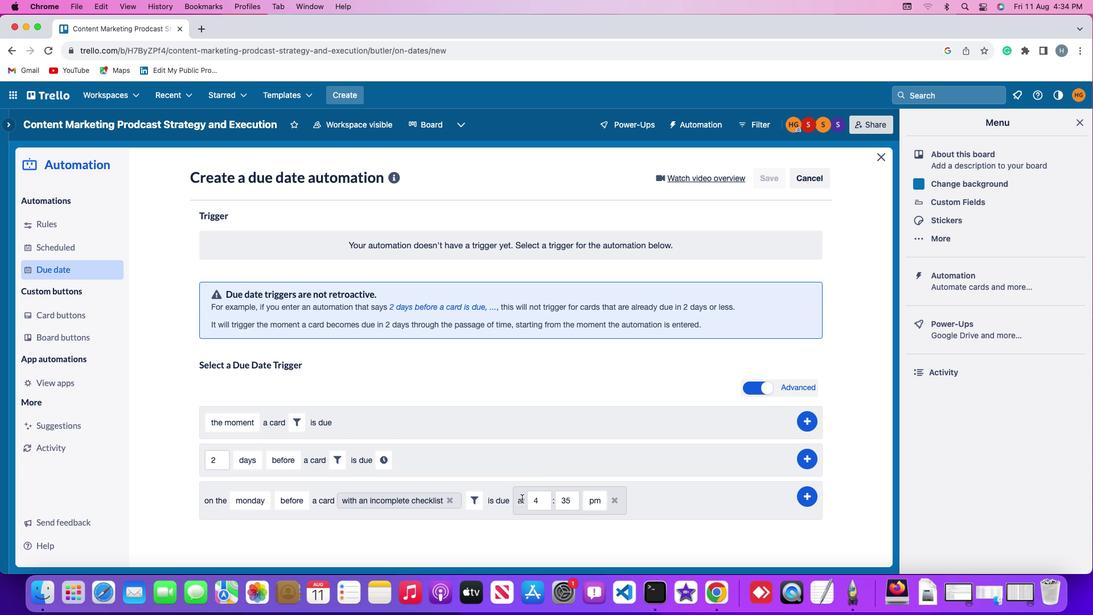 
Action: Mouse moved to (542, 495)
Screenshot: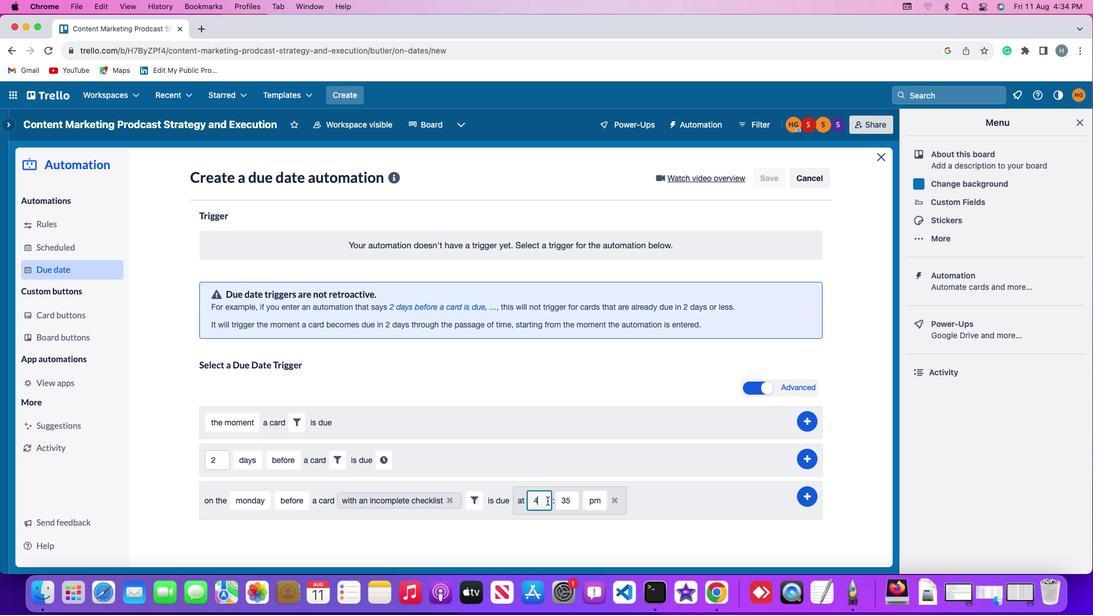 
Action: Mouse pressed left at (542, 495)
Screenshot: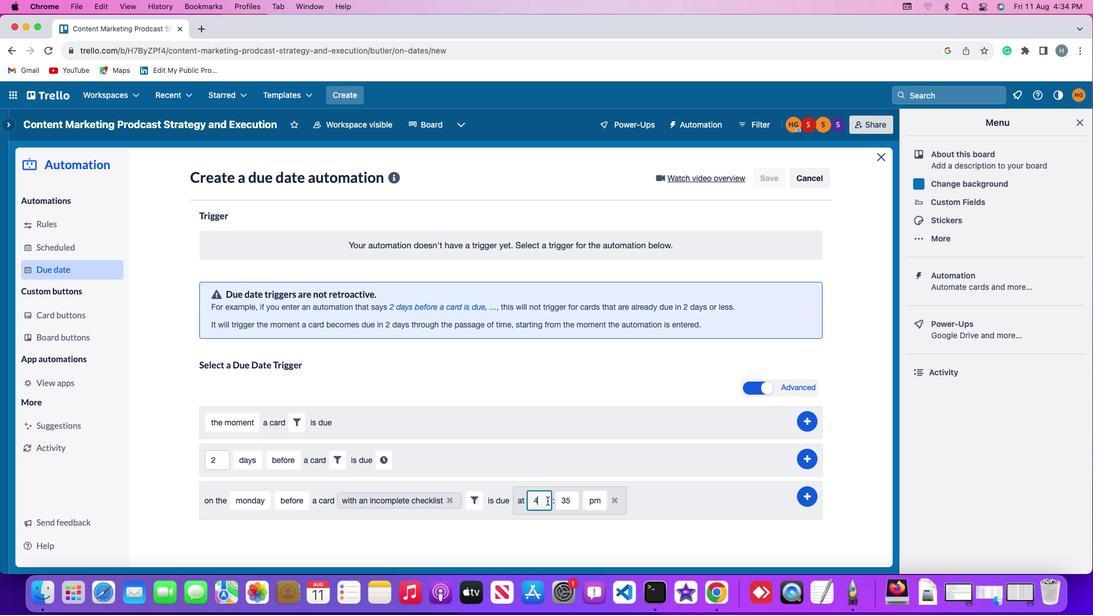 
Action: Mouse moved to (542, 495)
Screenshot: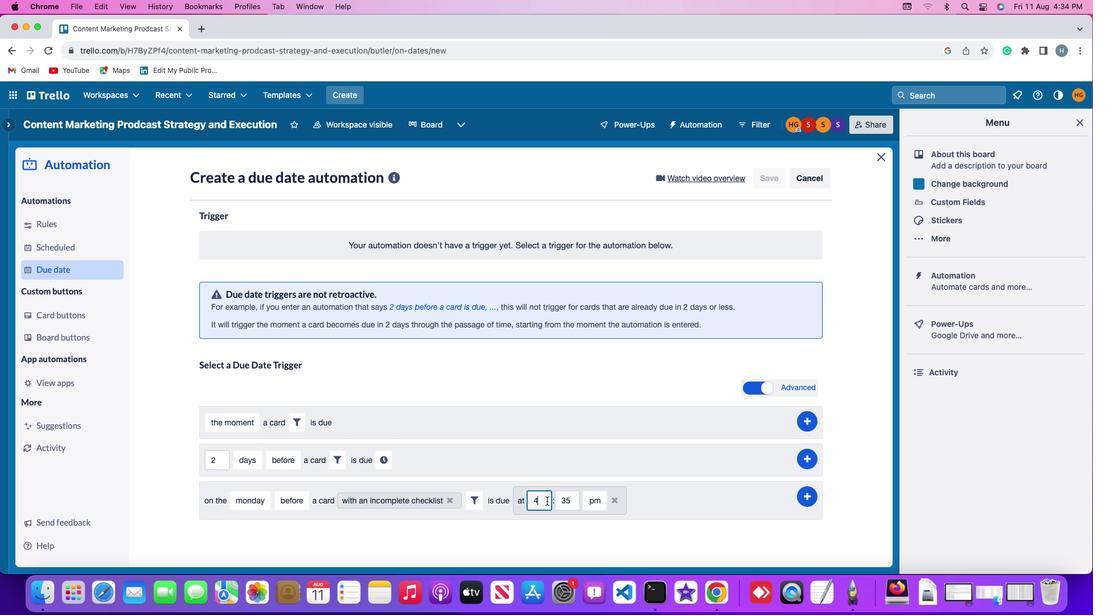 
Action: Key pressed Key.backspace'1''1'
Screenshot: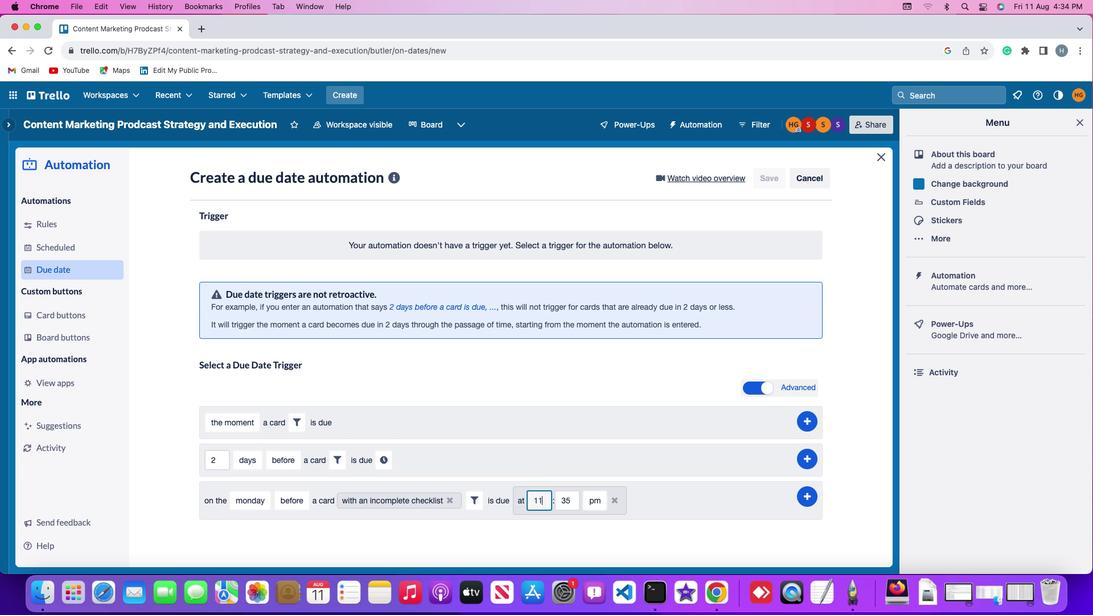 
Action: Mouse moved to (570, 494)
Screenshot: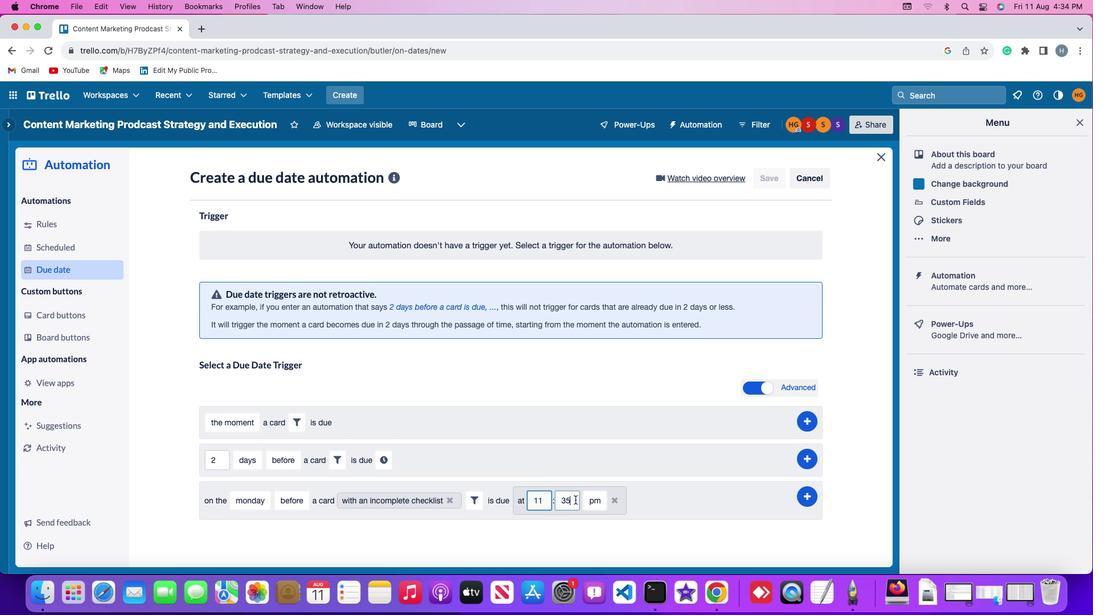 
Action: Mouse pressed left at (570, 494)
Screenshot: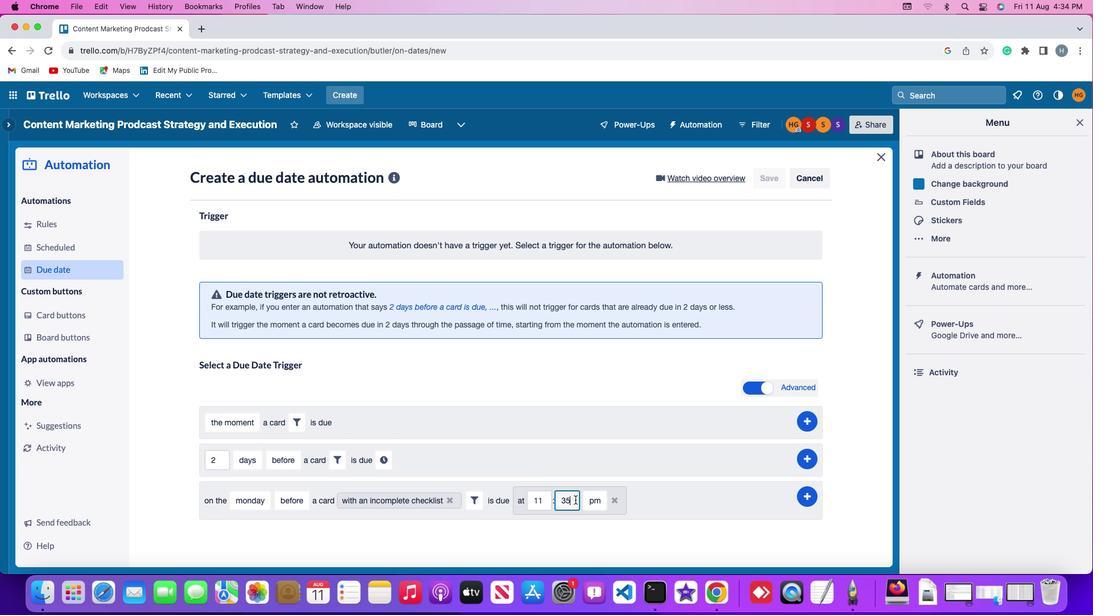 
Action: Mouse moved to (570, 494)
Screenshot: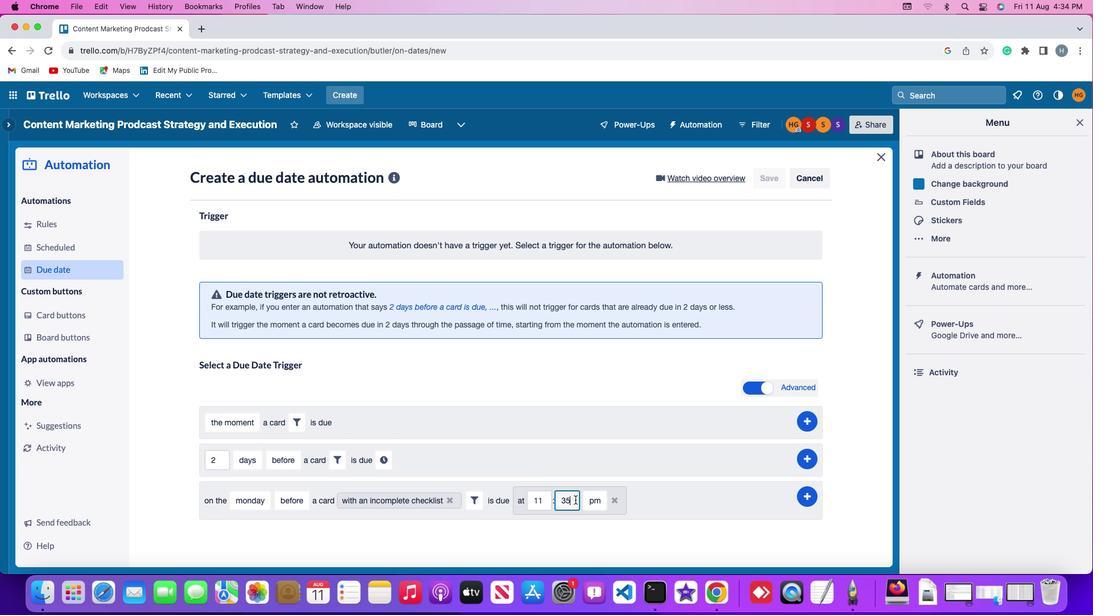 
Action: Key pressed Key.backspaceKey.backspace'0''0'
Screenshot: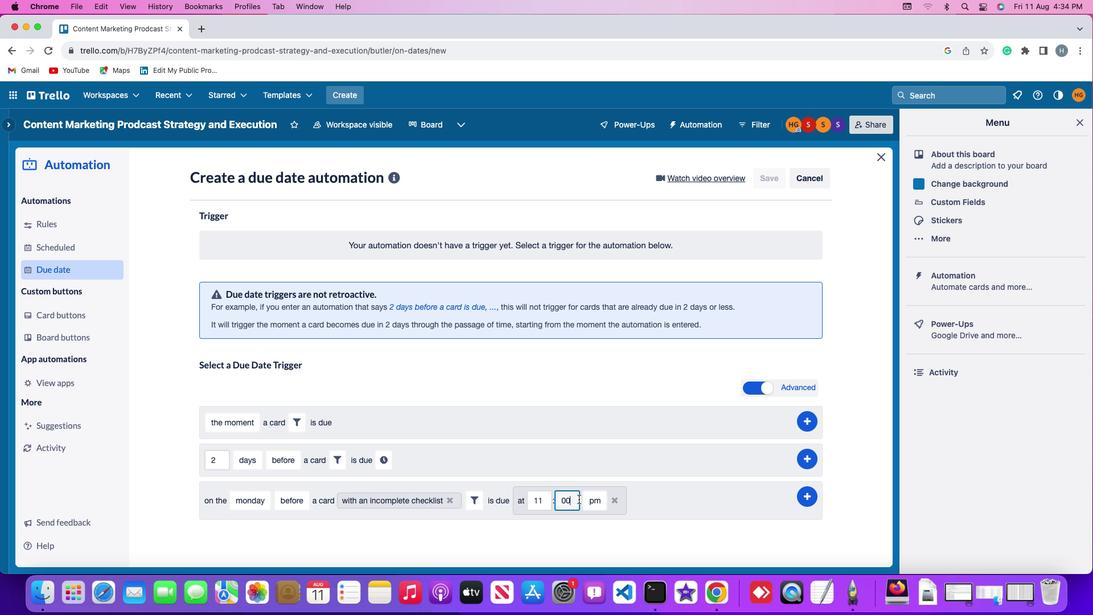 
Action: Mouse moved to (589, 494)
Screenshot: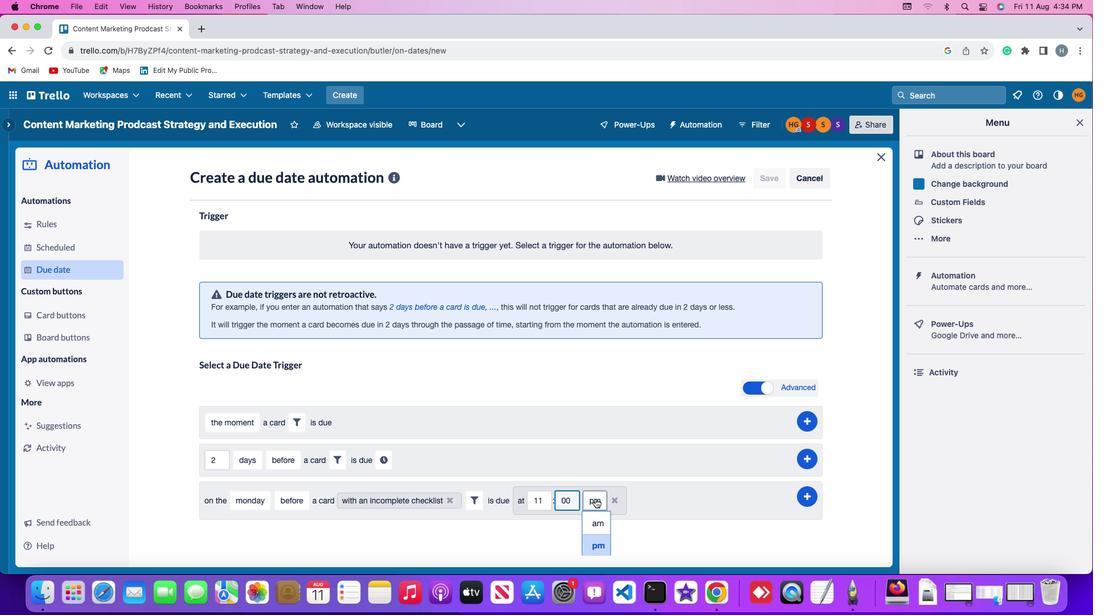 
Action: Mouse pressed left at (589, 494)
Screenshot: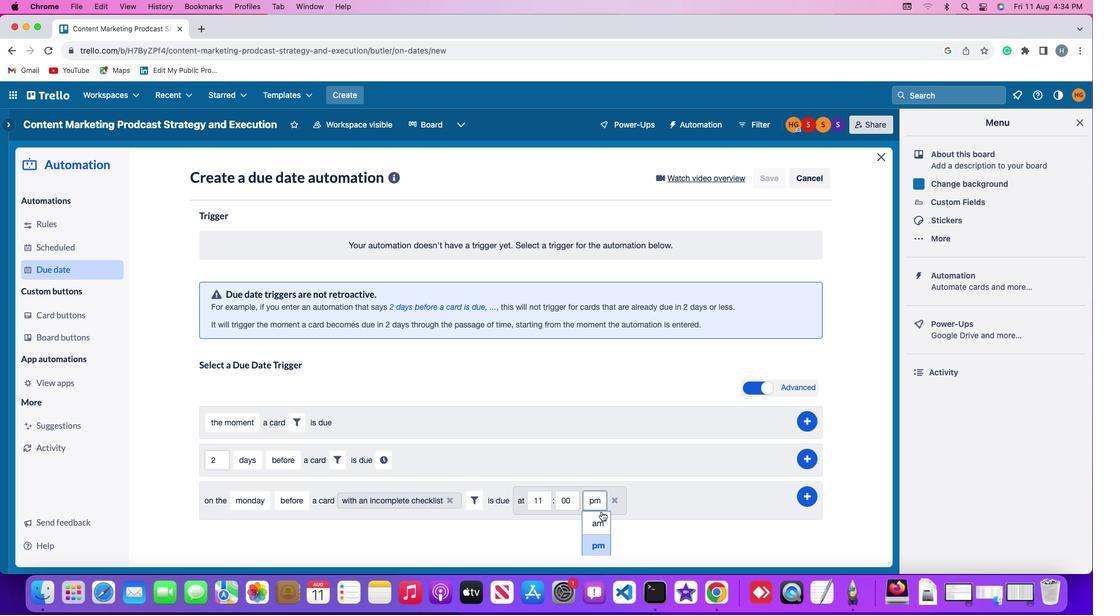
Action: Mouse moved to (597, 517)
Screenshot: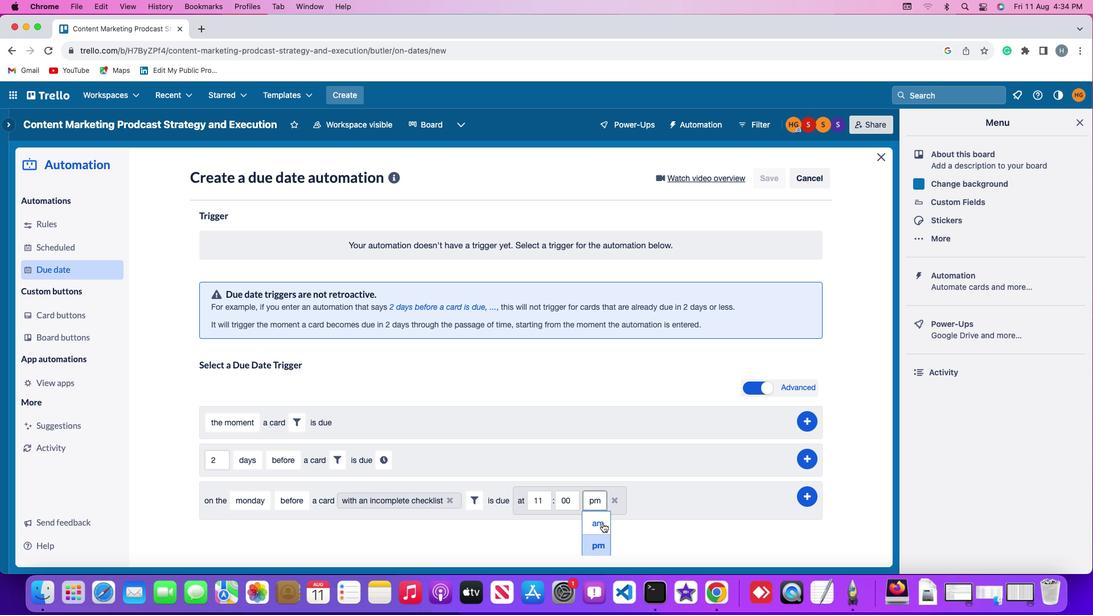 
Action: Mouse pressed left at (597, 517)
Screenshot: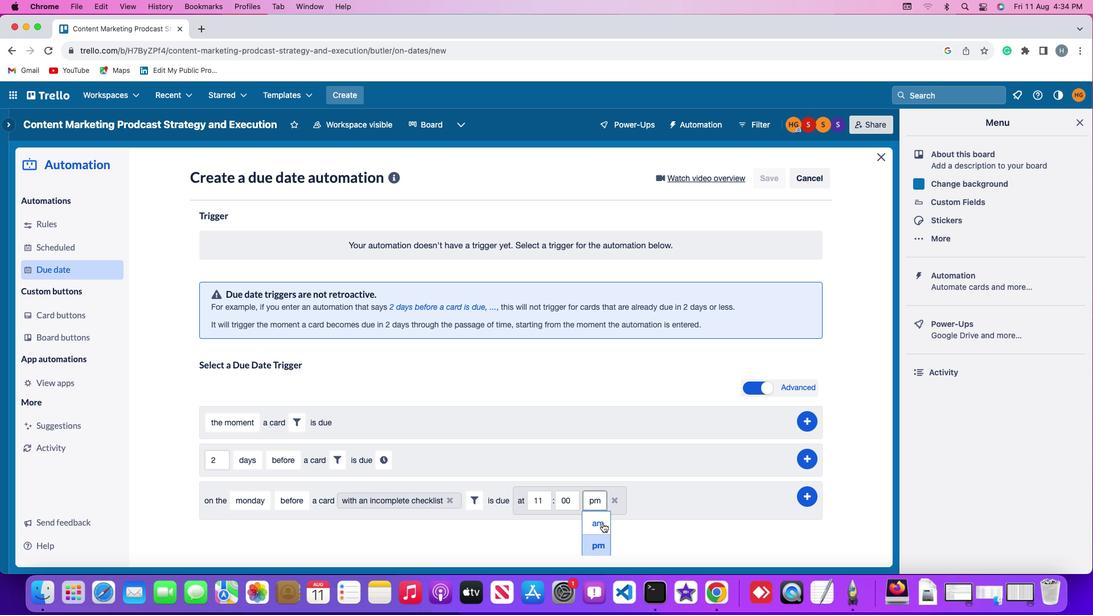 
Action: Mouse moved to (801, 487)
Screenshot: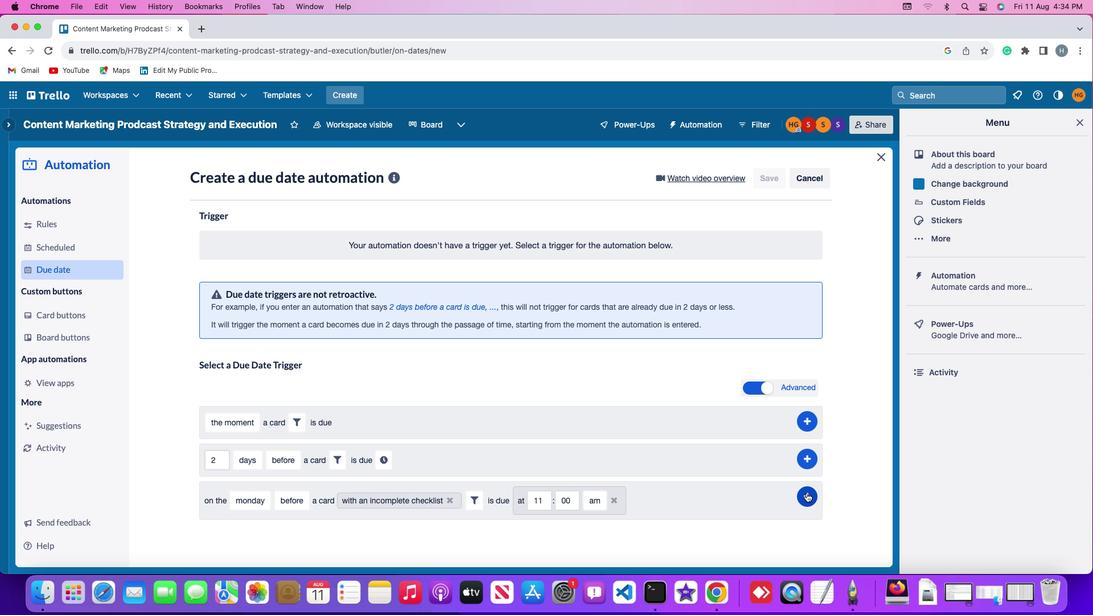 
Action: Mouse pressed left at (801, 487)
Screenshot: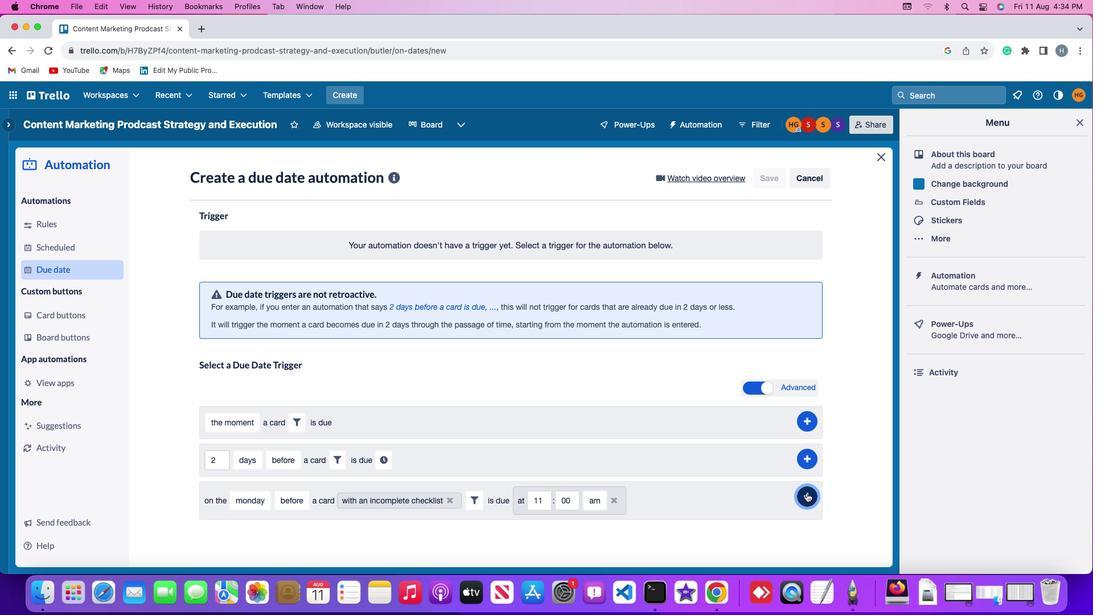 
Action: Mouse moved to (843, 393)
Screenshot: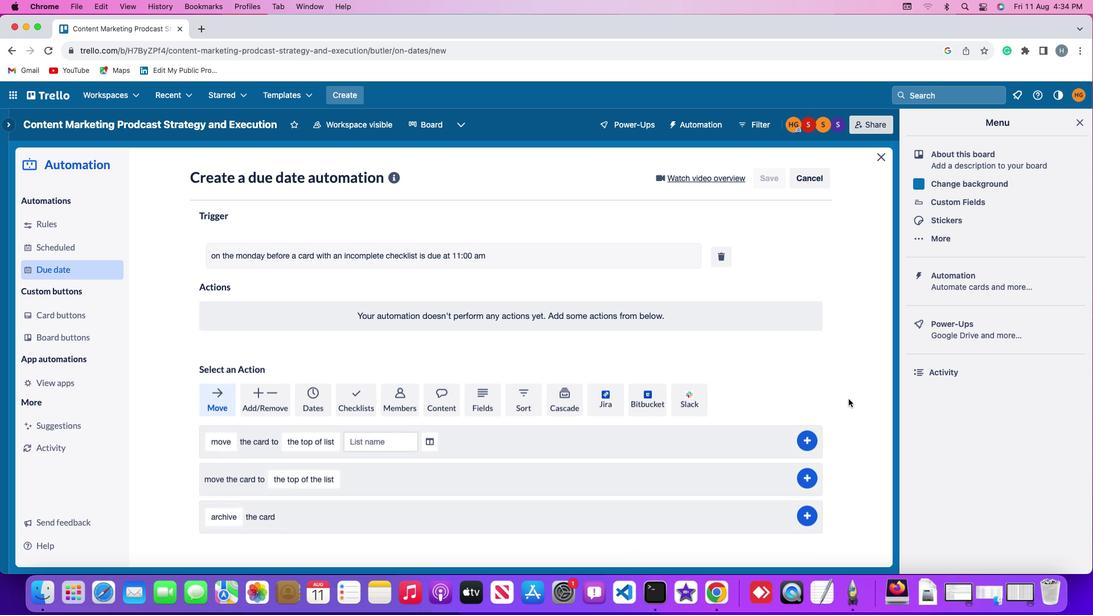 
